 Task: Get information about  a Redfin agent in Dallas, Texas, for assistance in finding a property with a lush garden and outdoor entertainment spaces.
Action: Mouse moved to (323, 239)
Screenshot: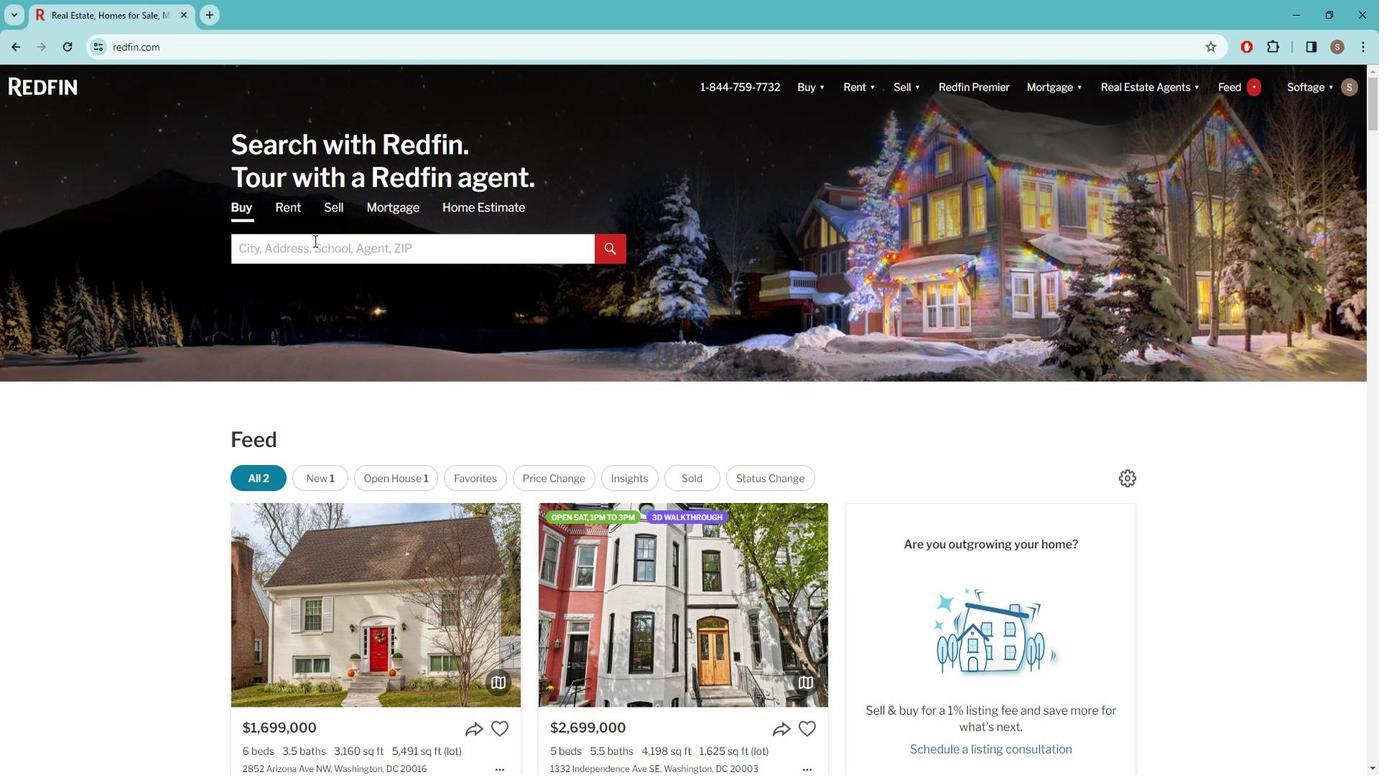 
Action: Mouse pressed left at (323, 239)
Screenshot: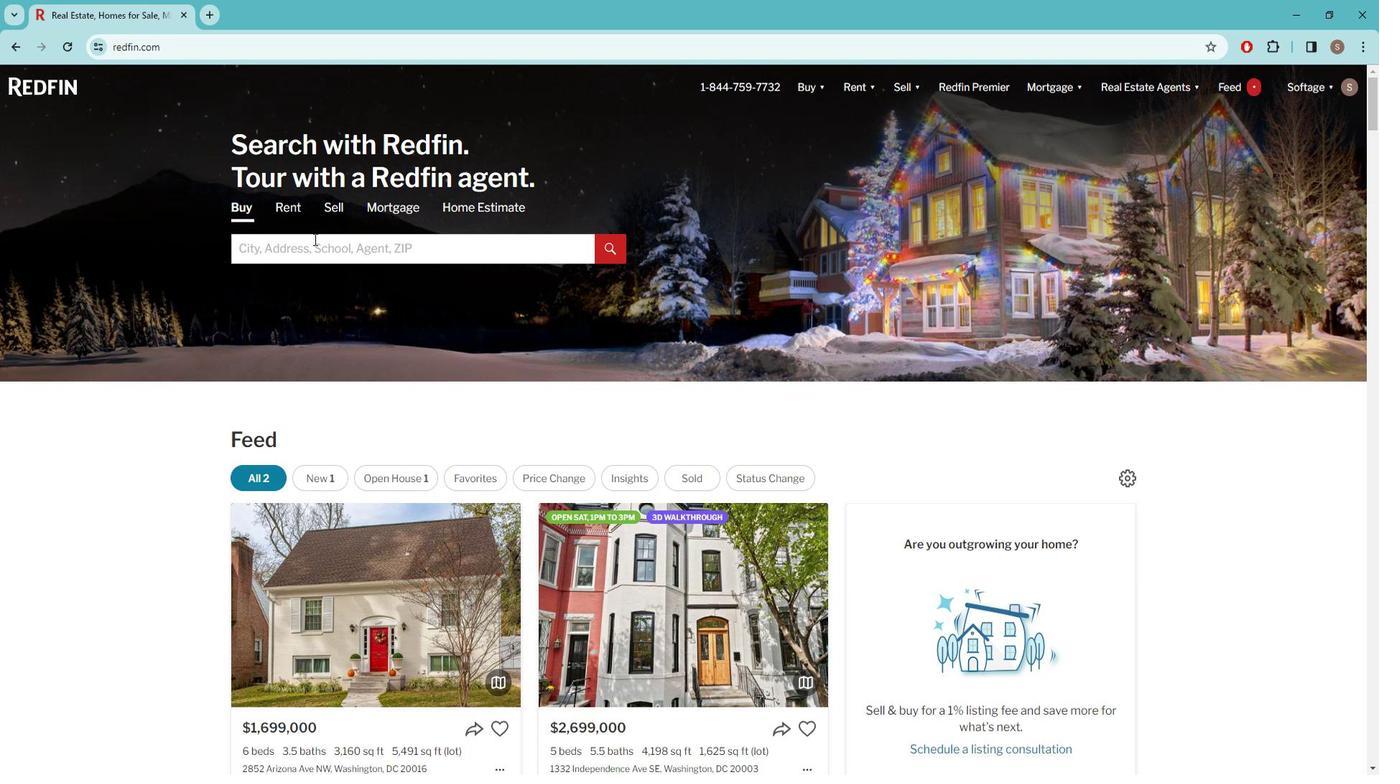 
Action: Key pressed d<Key.caps_lock>ALLAS
Screenshot: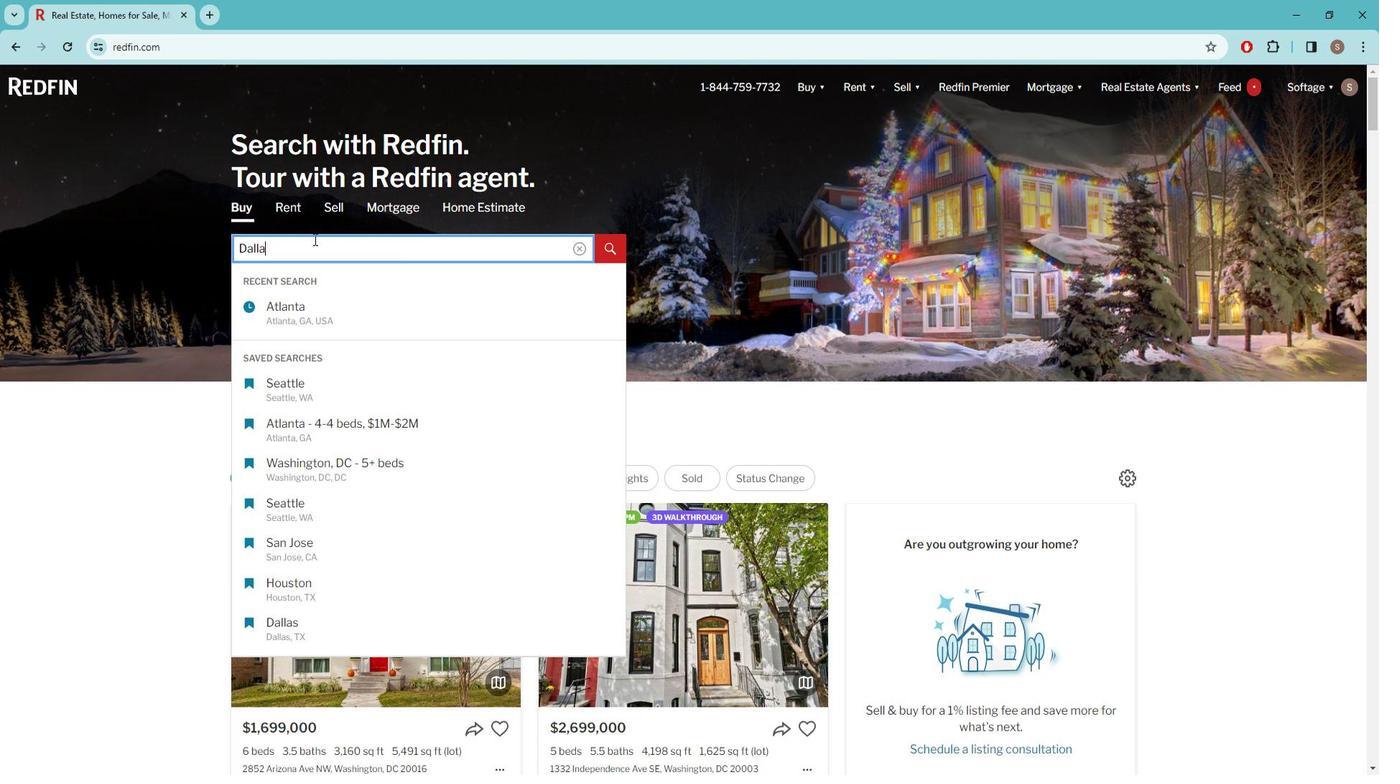 
Action: Mouse moved to (287, 314)
Screenshot: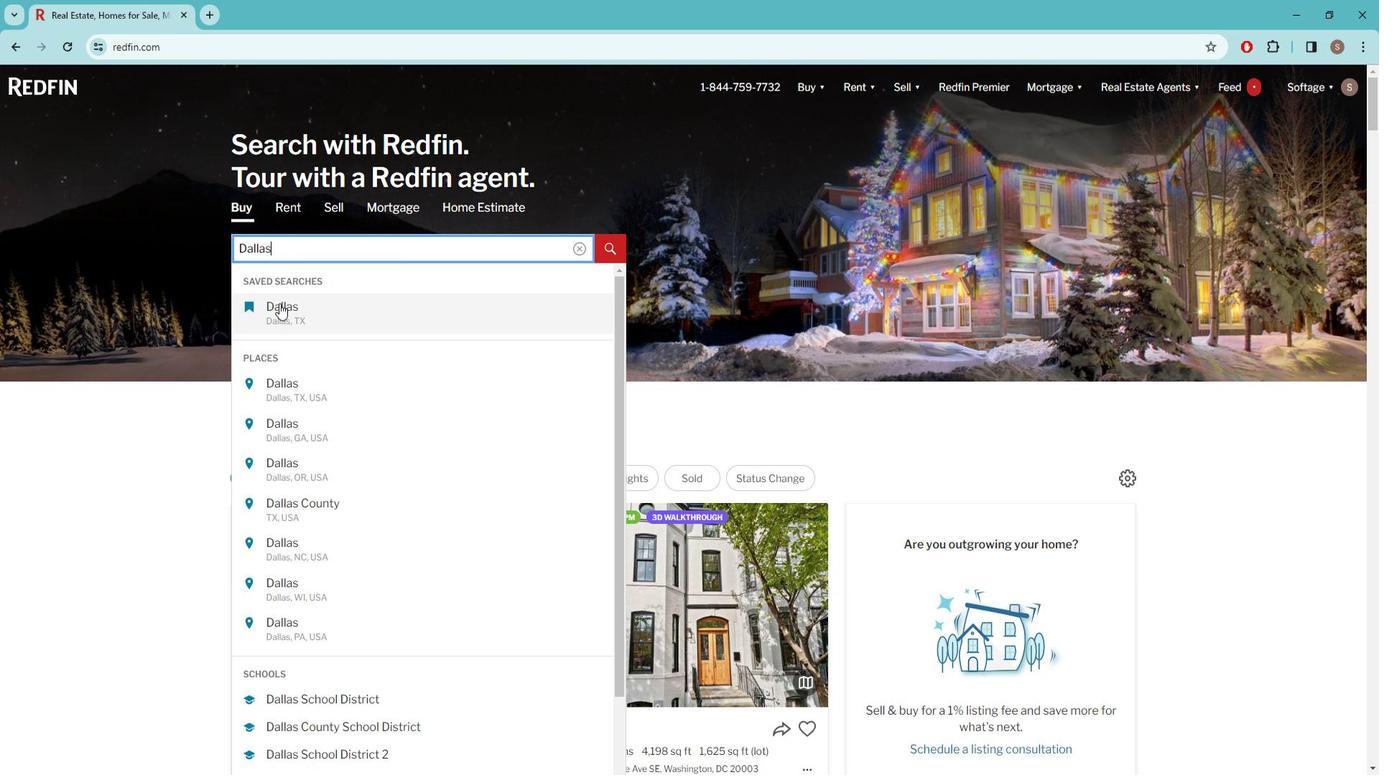 
Action: Mouse pressed left at (287, 314)
Screenshot: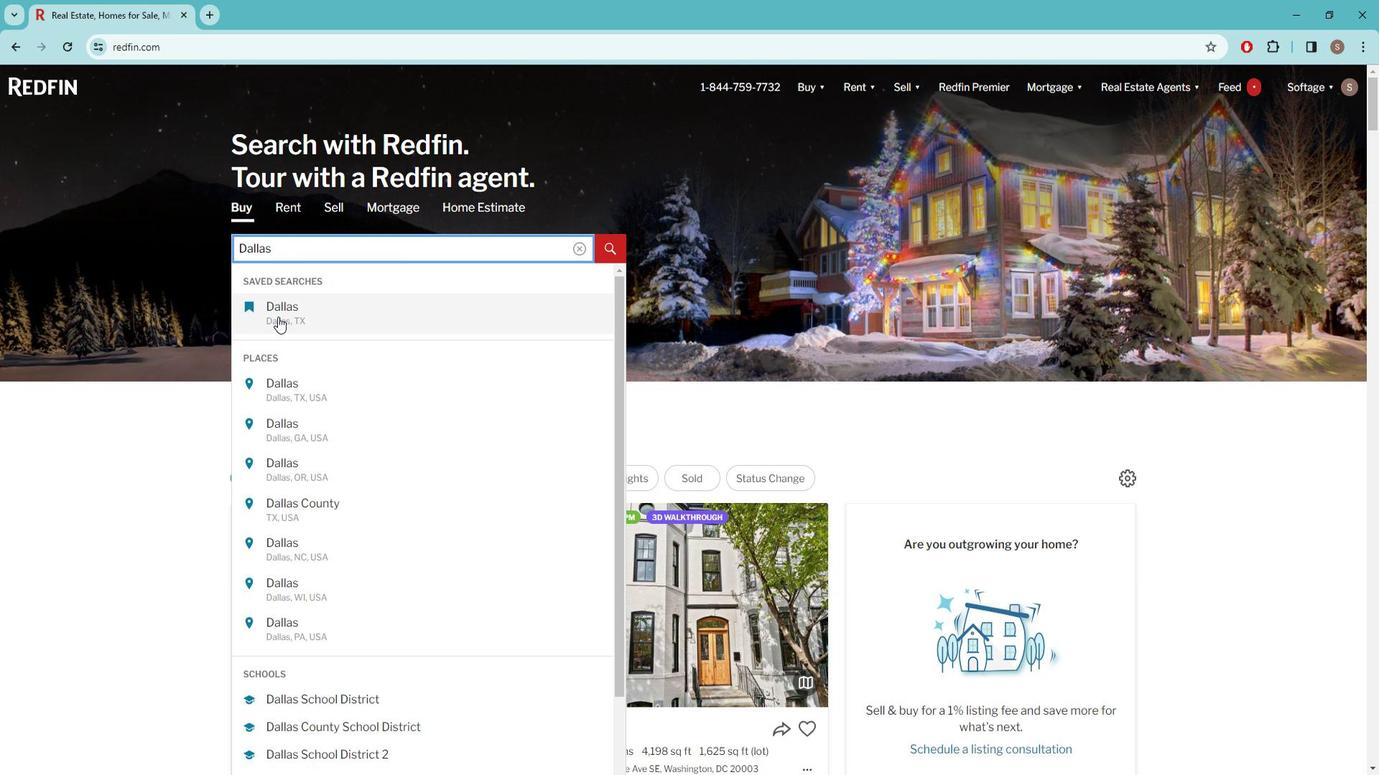 
Action: Mouse moved to (1220, 182)
Screenshot: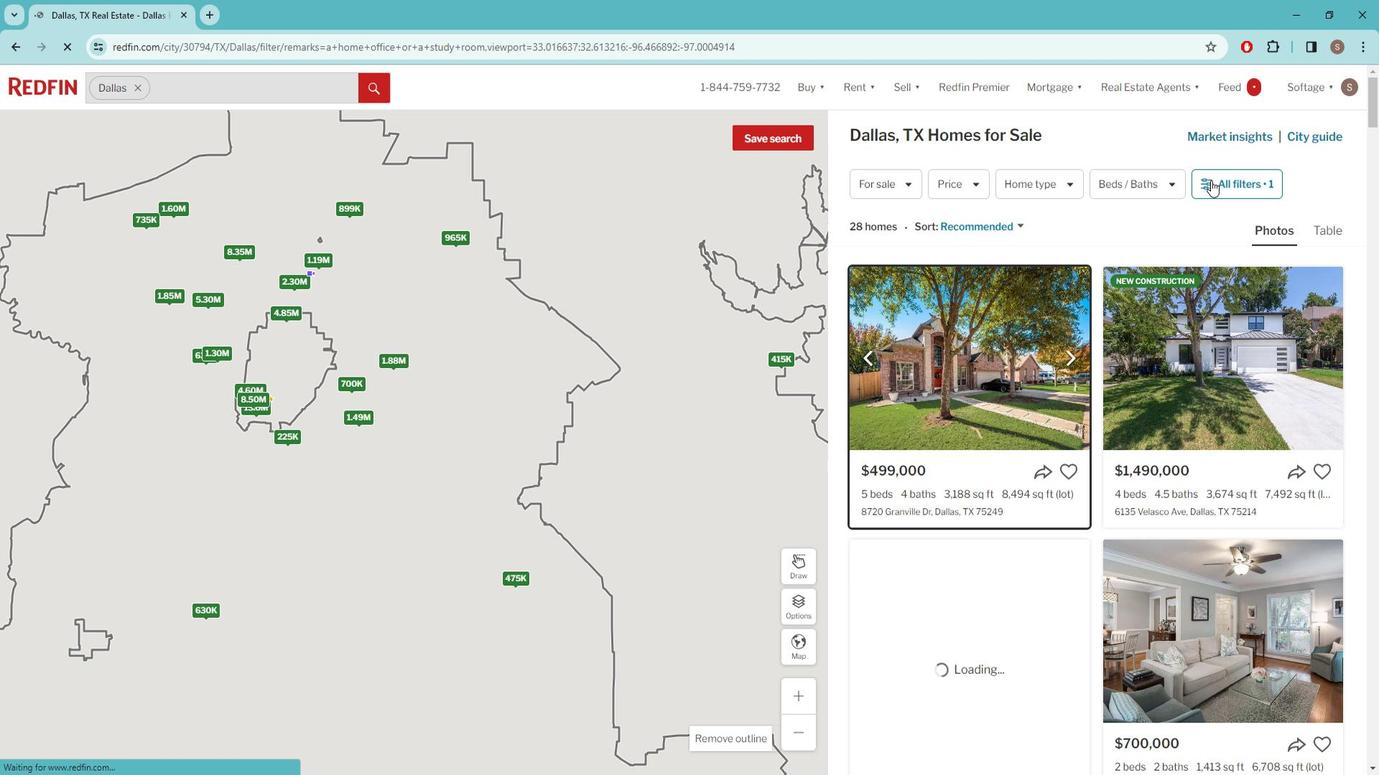 
Action: Mouse pressed left at (1220, 182)
Screenshot: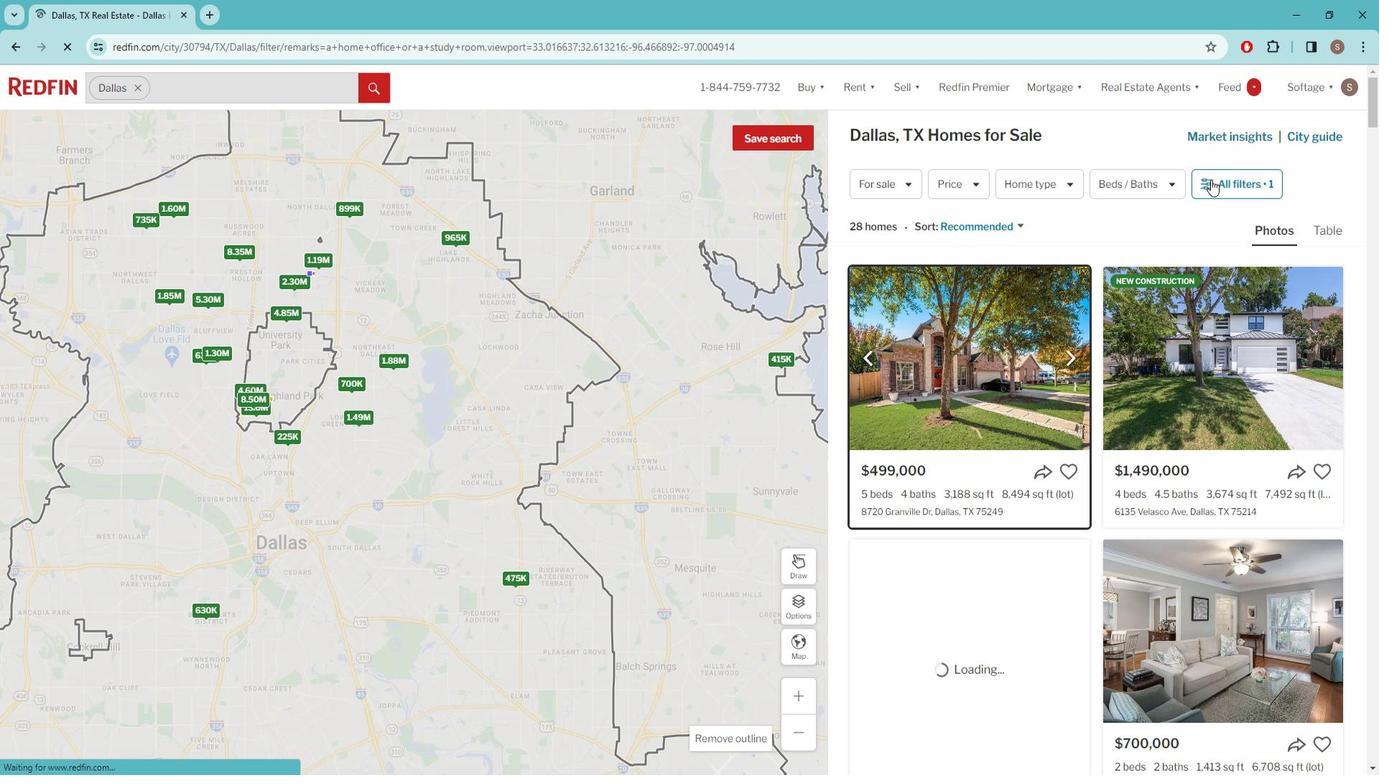
Action: Mouse pressed left at (1220, 182)
Screenshot: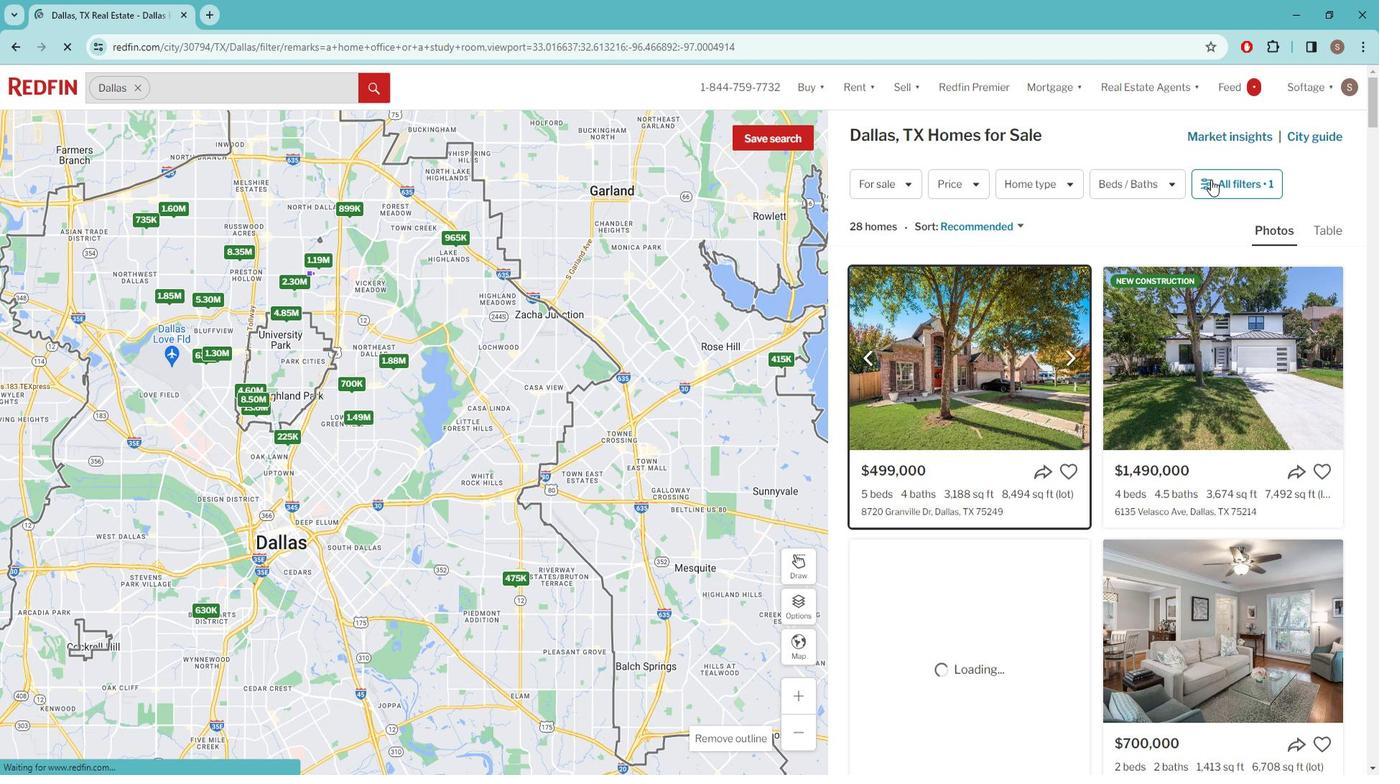 
Action: Mouse moved to (1217, 180)
Screenshot: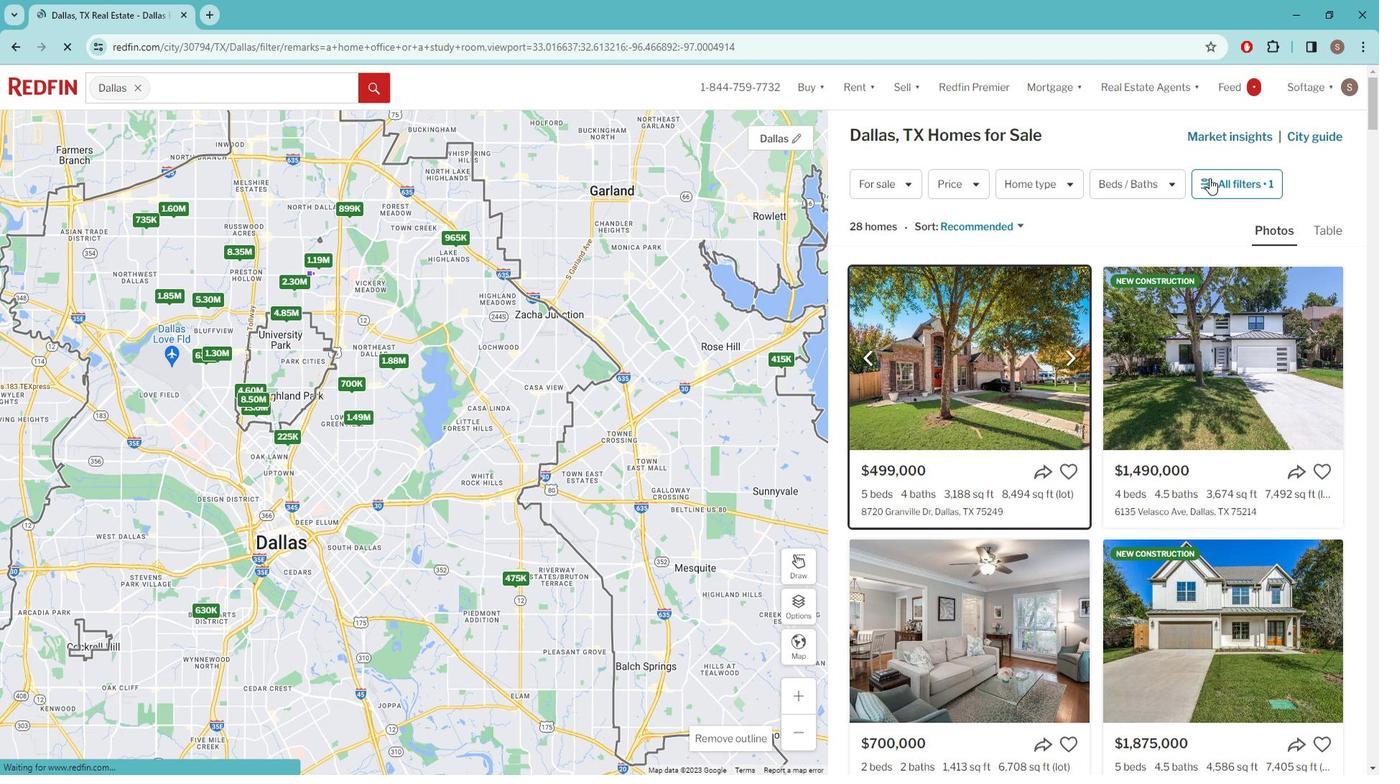 
Action: Mouse pressed left at (1217, 180)
Screenshot: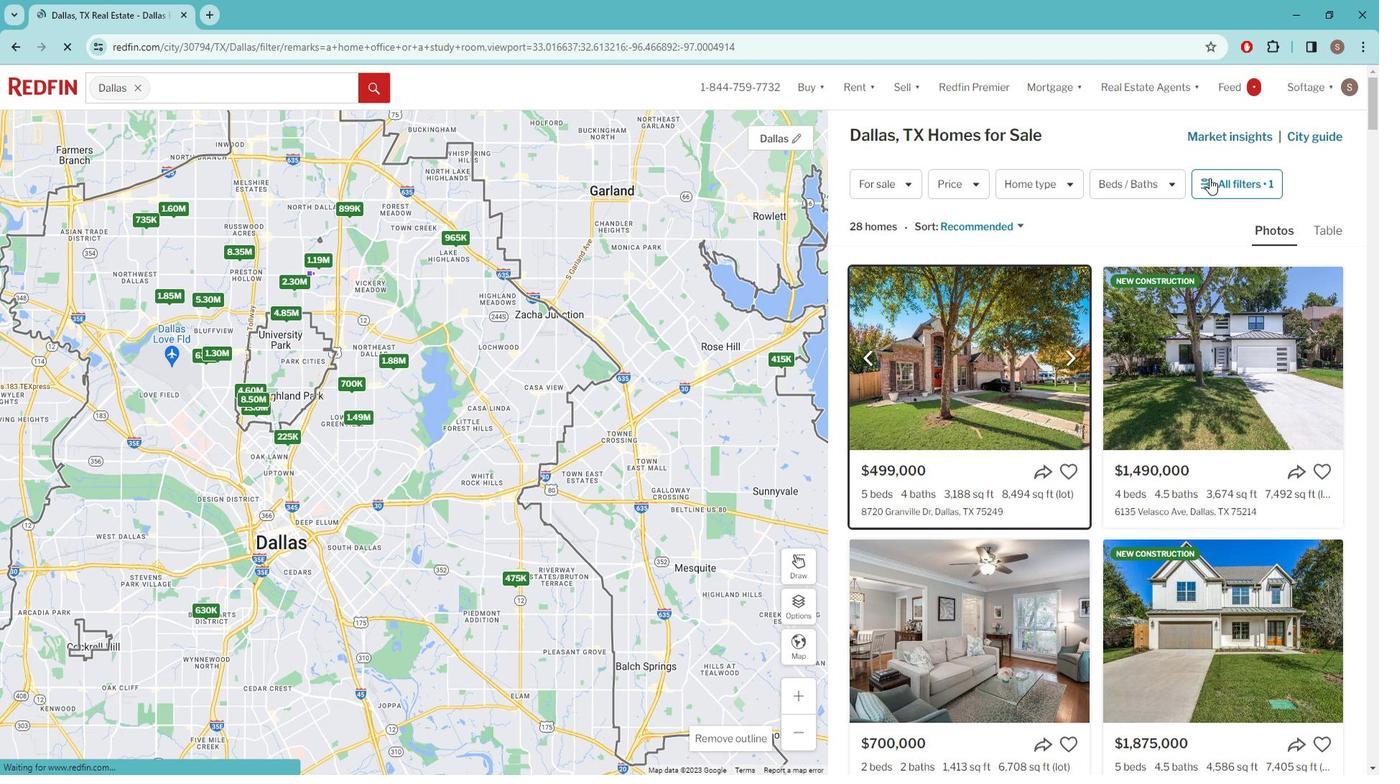 
Action: Mouse pressed left at (1217, 180)
Screenshot: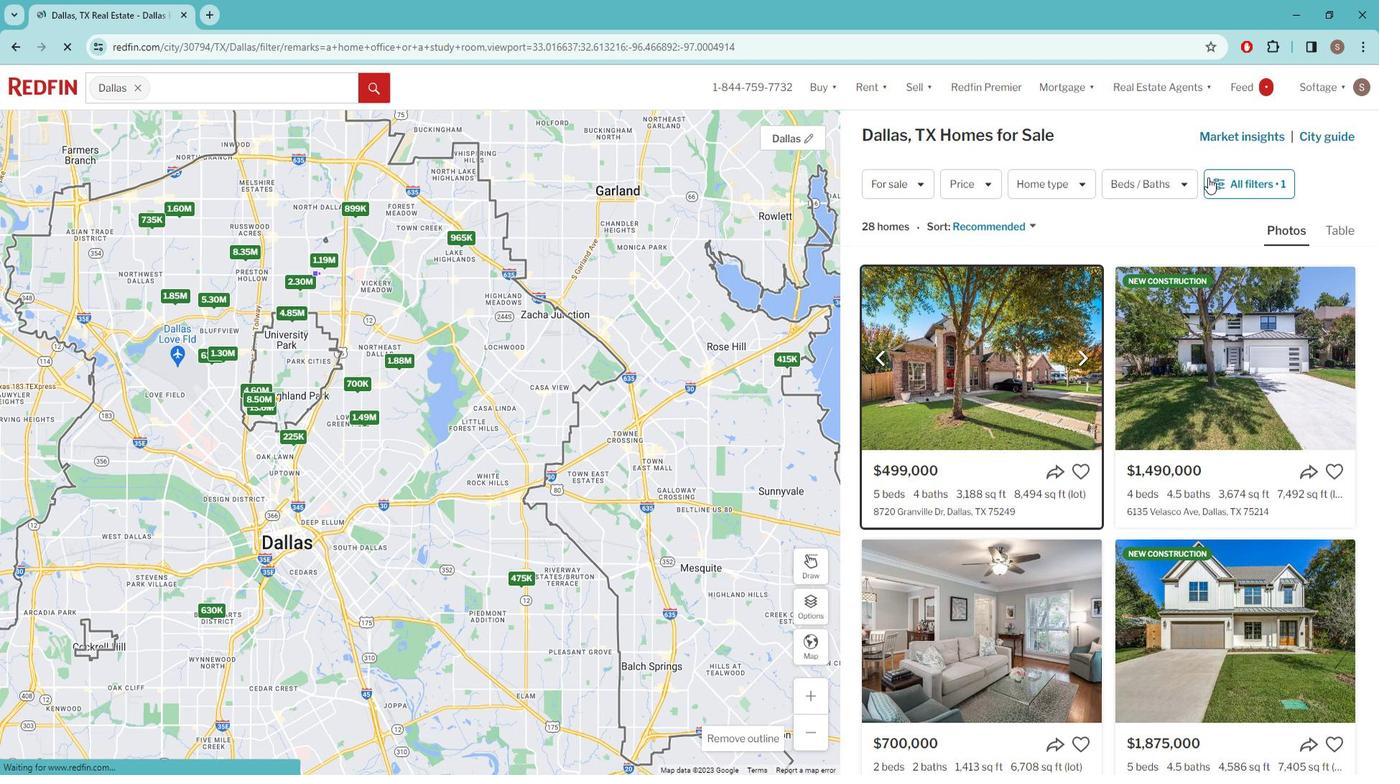 
Action: Mouse moved to (1224, 181)
Screenshot: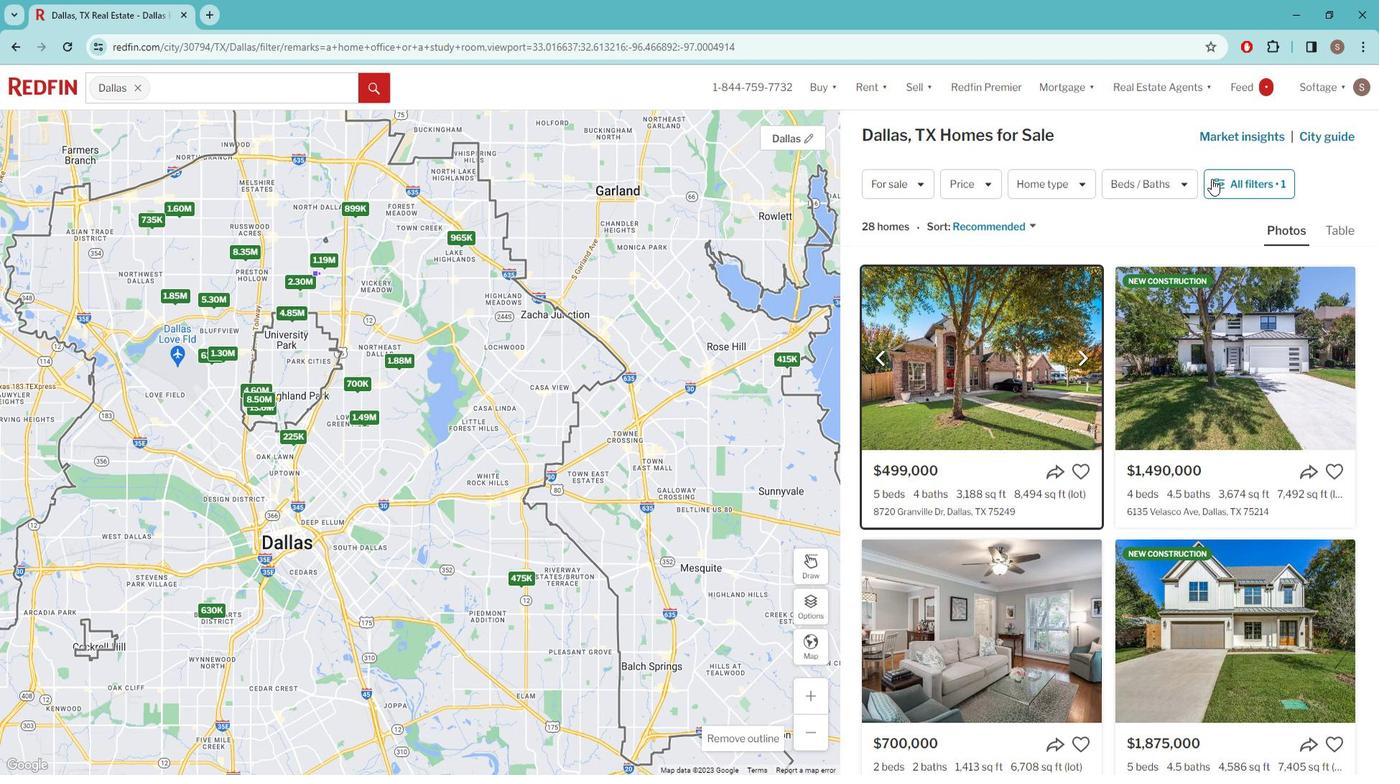 
Action: Mouse pressed left at (1224, 181)
Screenshot: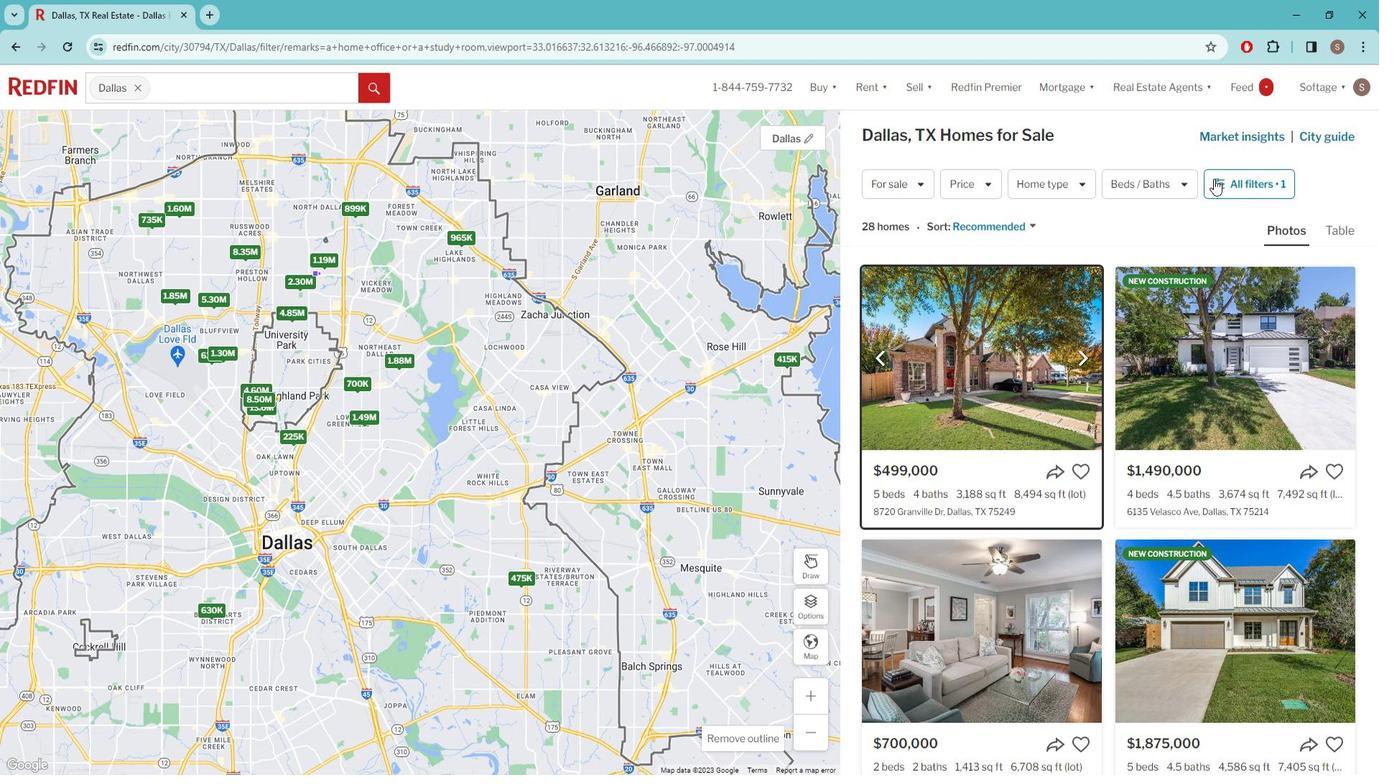 
Action: Mouse moved to (1186, 237)
Screenshot: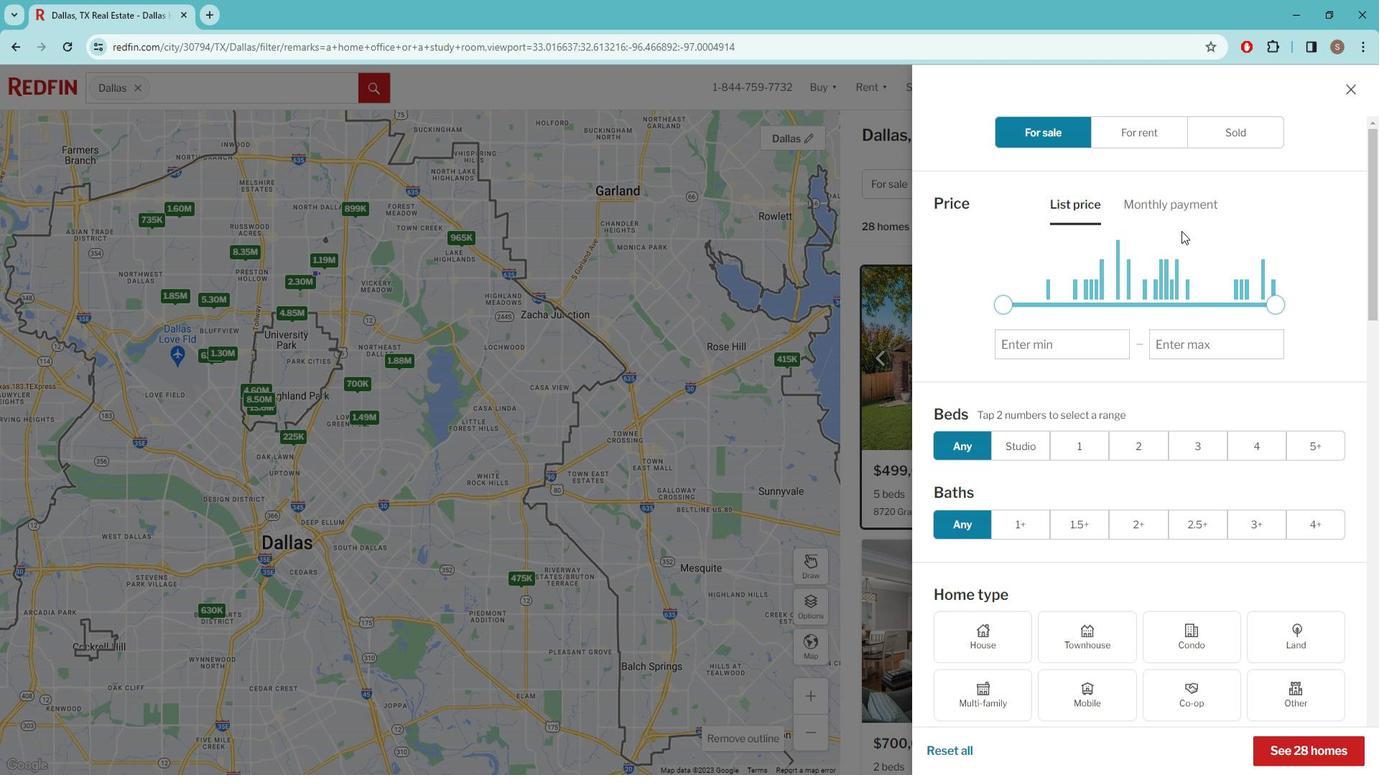 
Action: Mouse scrolled (1186, 236) with delta (0, 0)
Screenshot: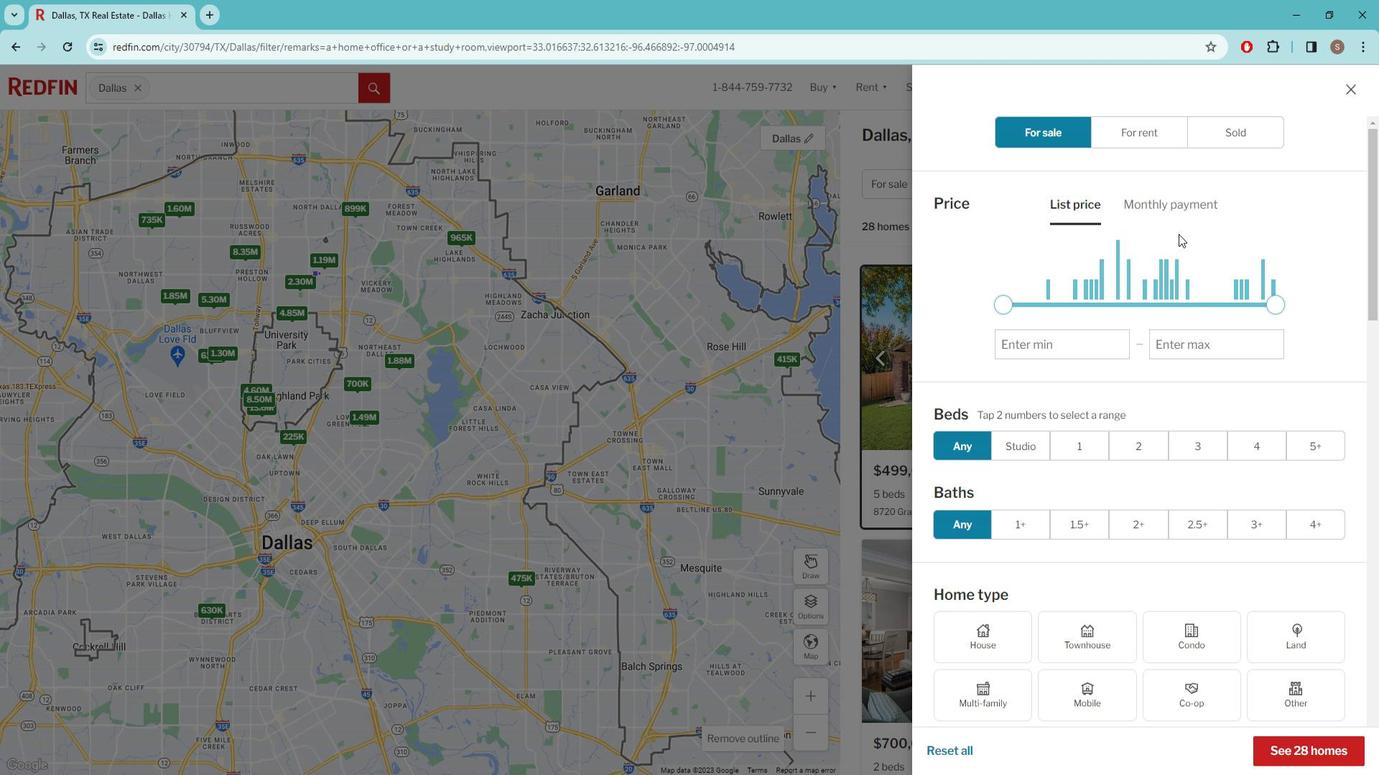 
Action: Mouse scrolled (1186, 236) with delta (0, 0)
Screenshot: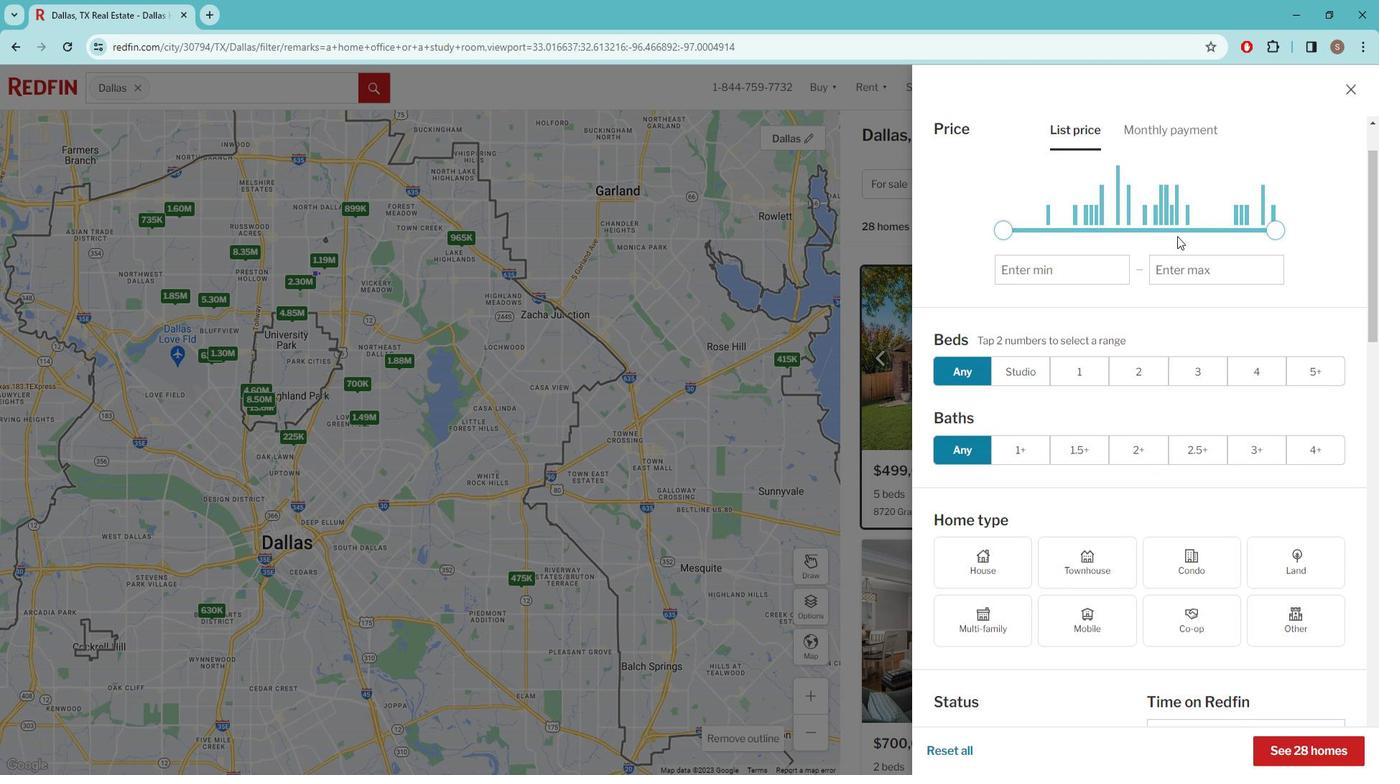 
Action: Mouse moved to (1186, 237)
Screenshot: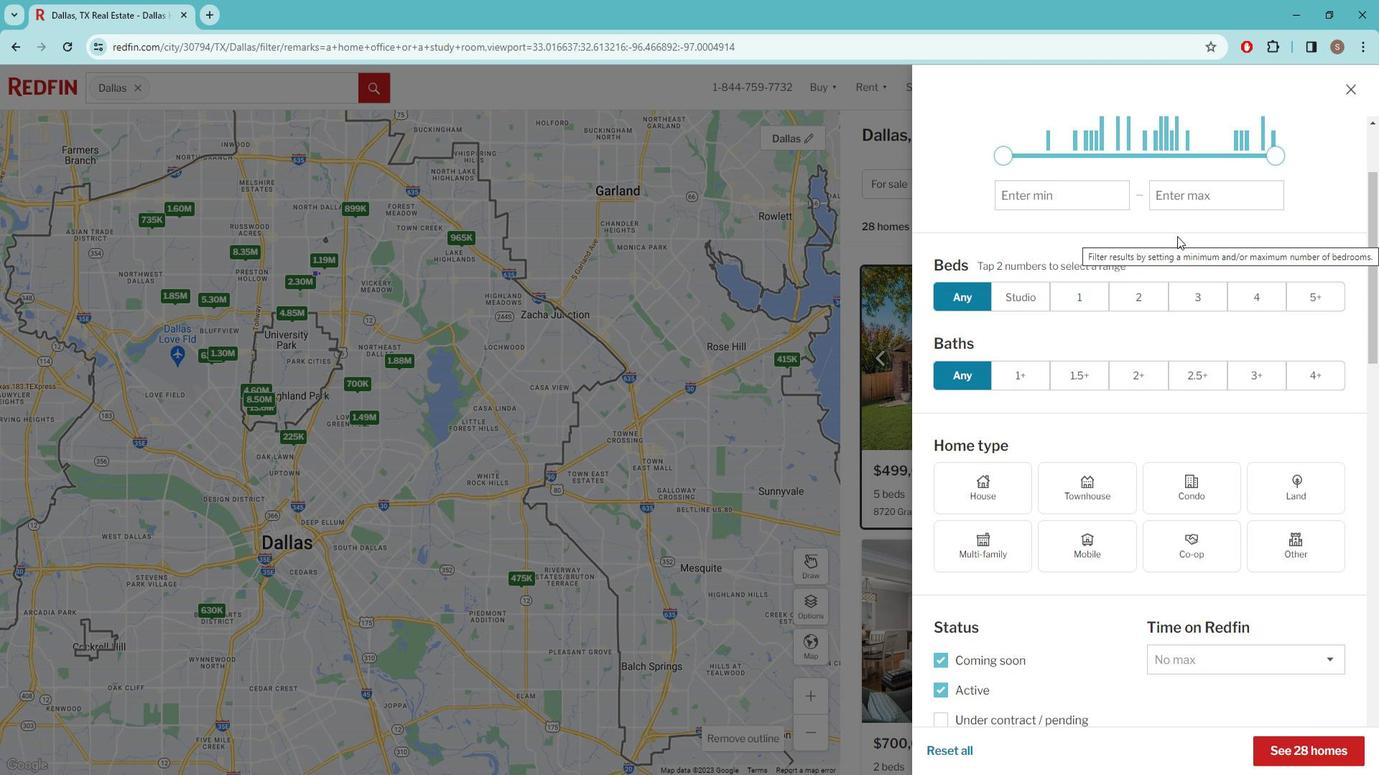 
Action: Mouse scrolled (1186, 237) with delta (0, 0)
Screenshot: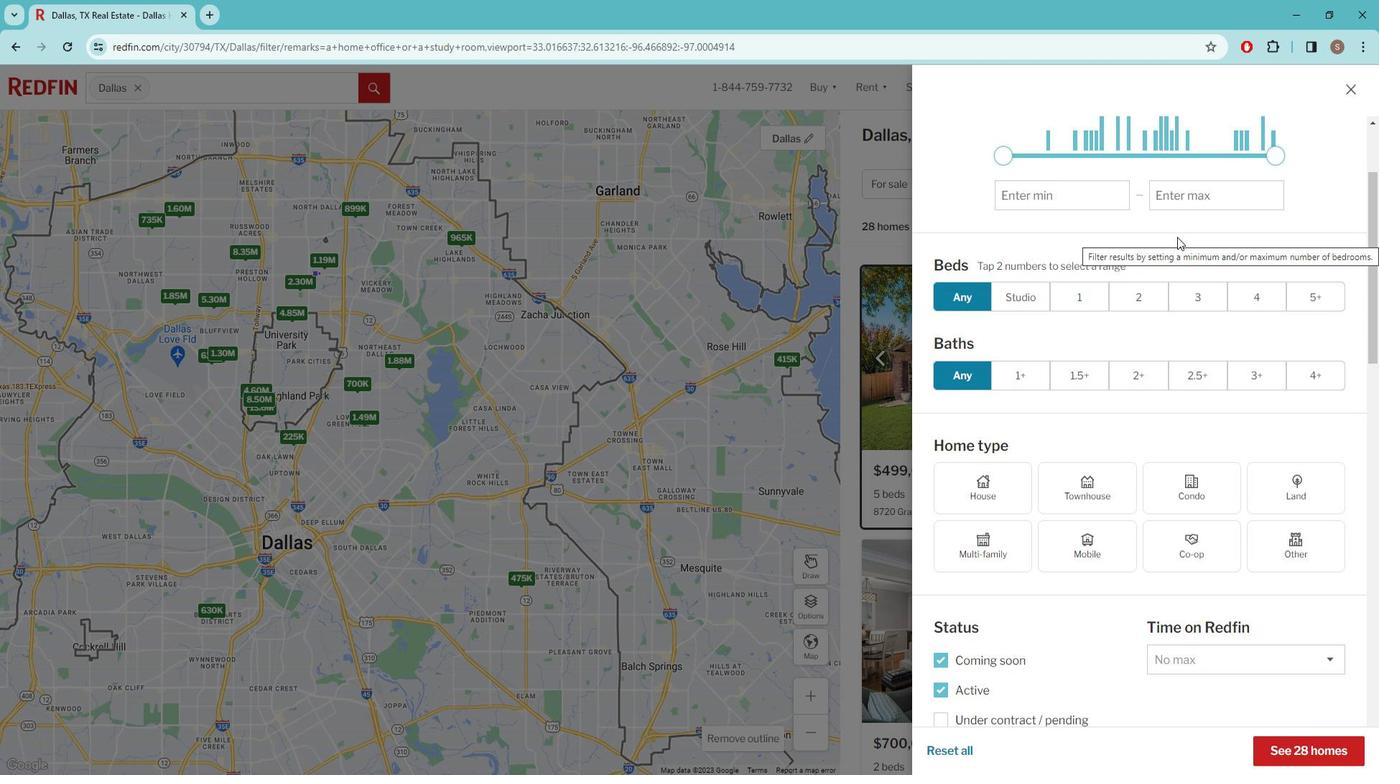 
Action: Mouse scrolled (1186, 237) with delta (0, 0)
Screenshot: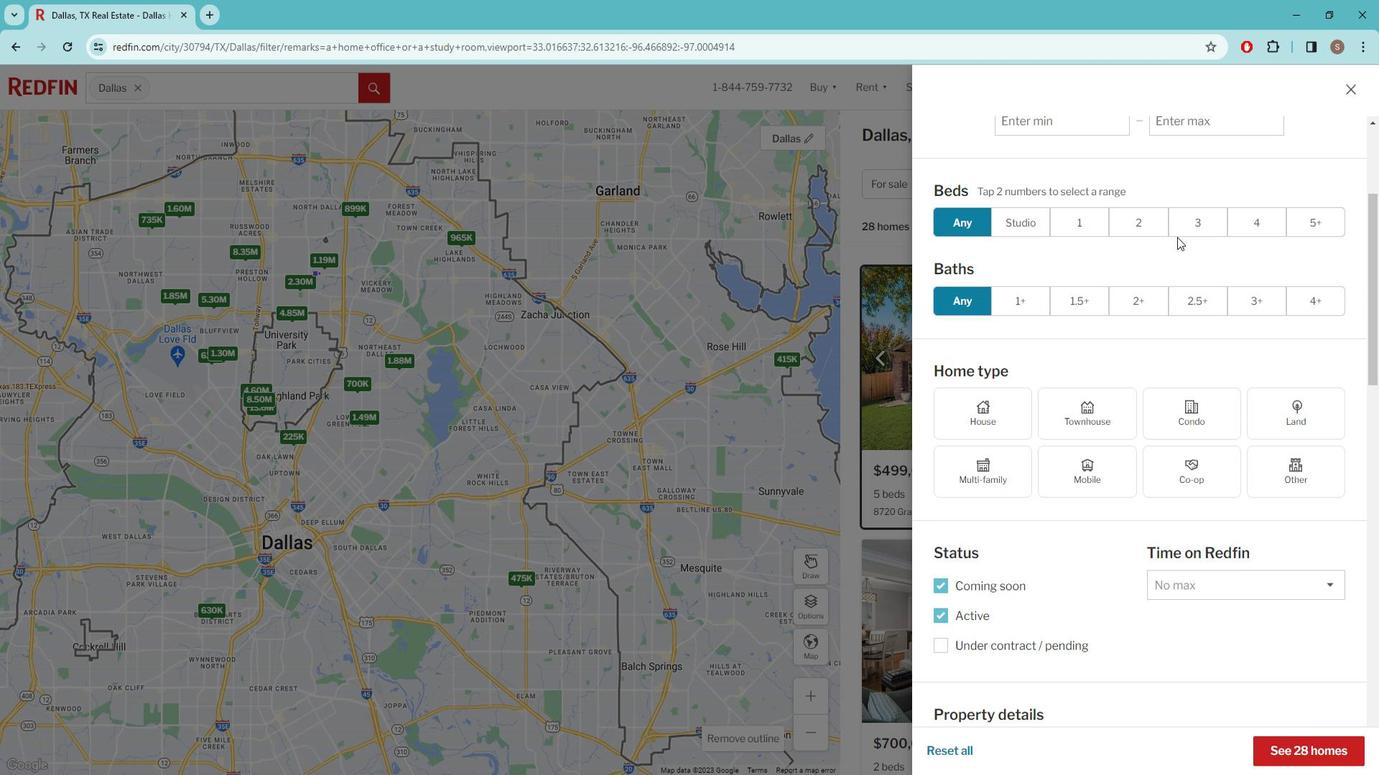 
Action: Mouse scrolled (1186, 237) with delta (0, 0)
Screenshot: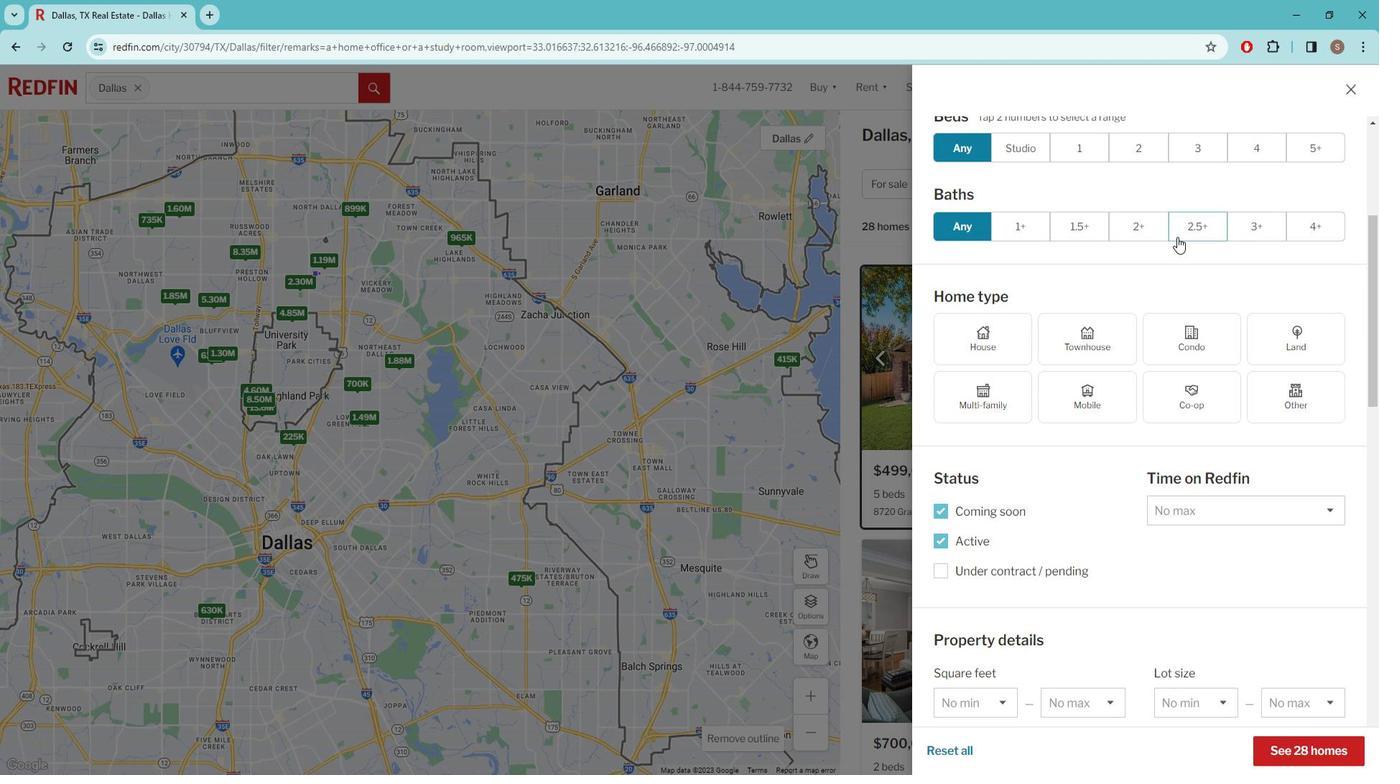 
Action: Mouse scrolled (1186, 237) with delta (0, 0)
Screenshot: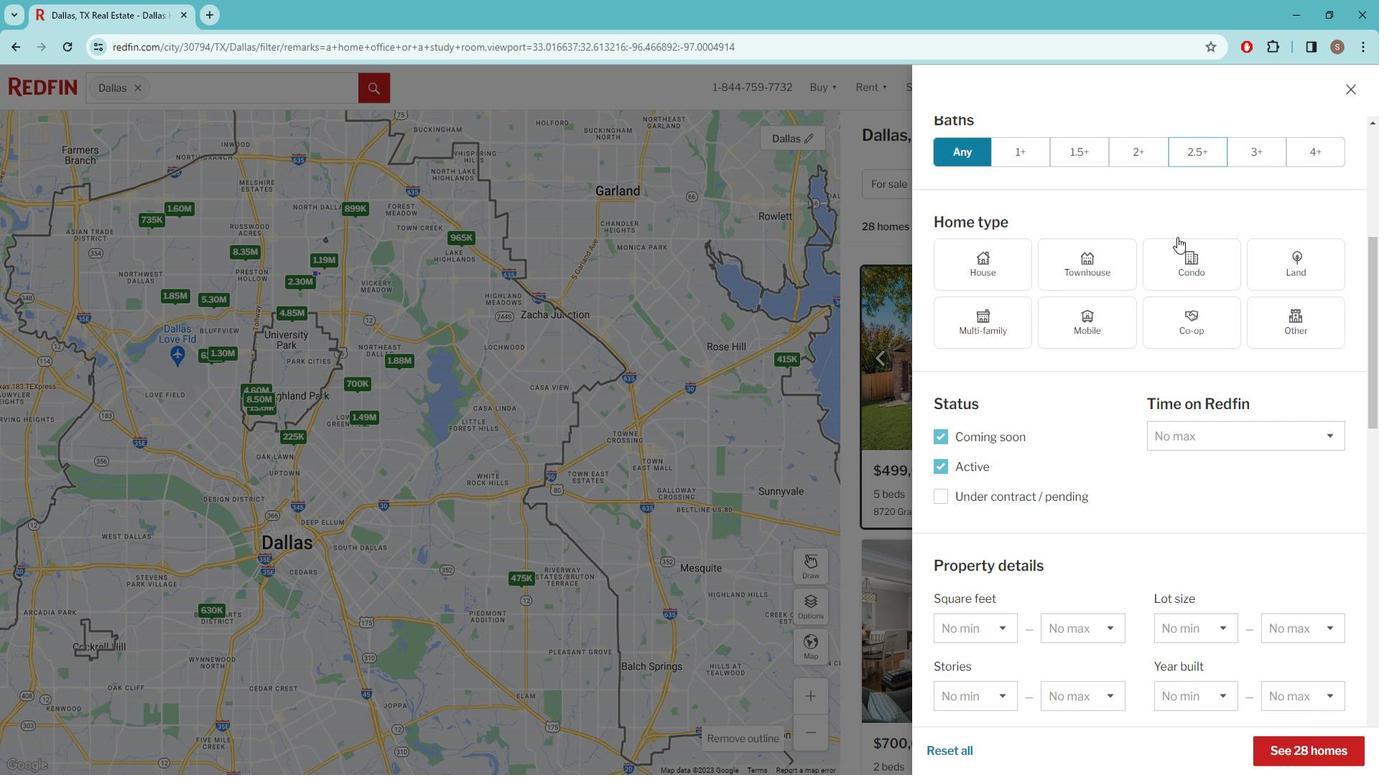 
Action: Mouse scrolled (1186, 237) with delta (0, 0)
Screenshot: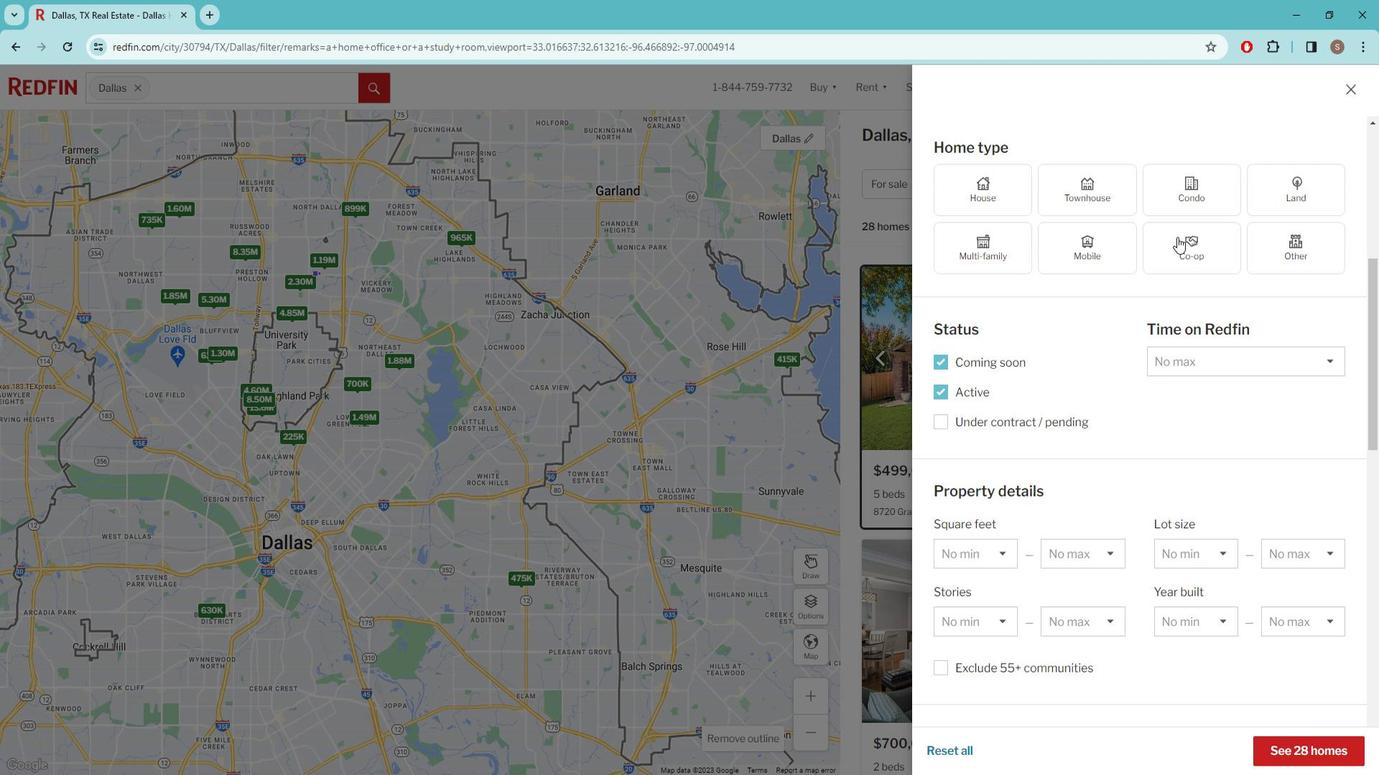 
Action: Mouse scrolled (1186, 237) with delta (0, 0)
Screenshot: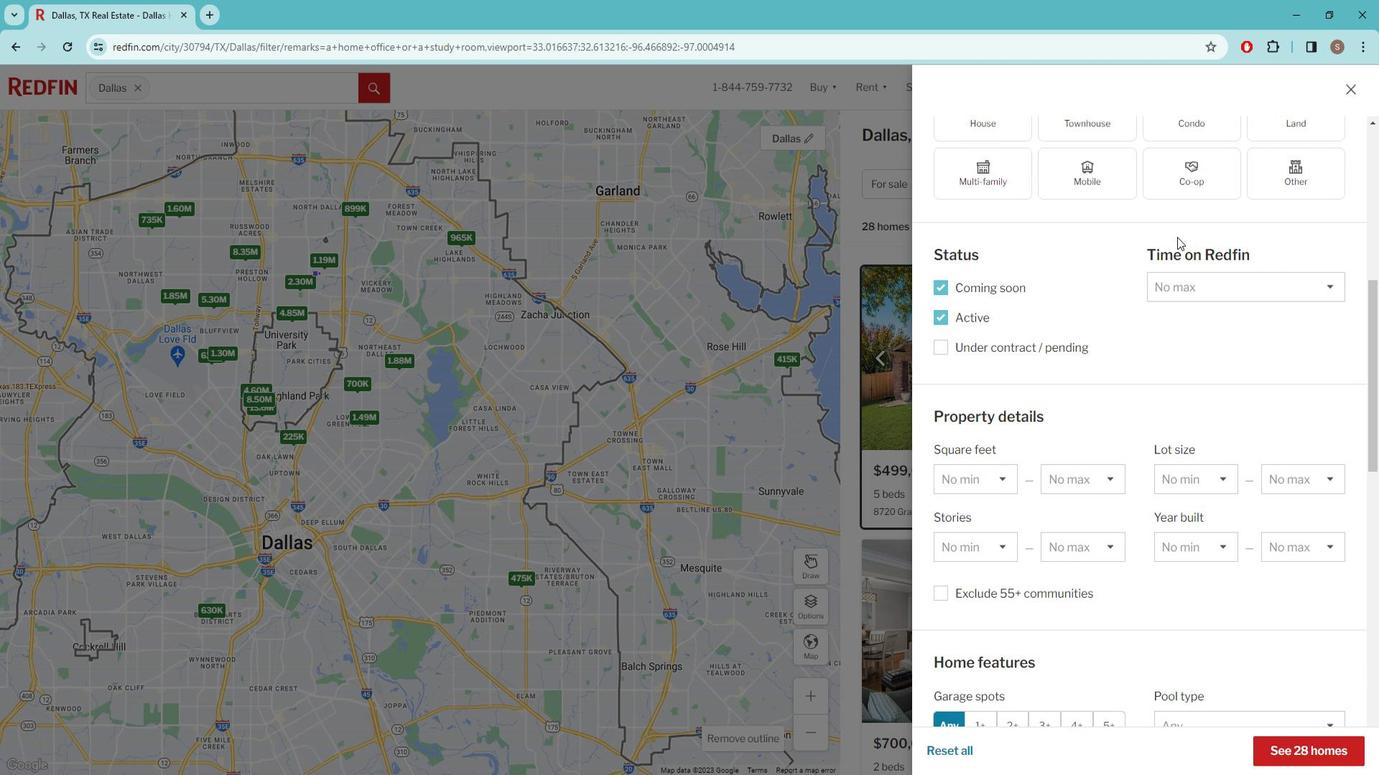 
Action: Mouse scrolled (1186, 237) with delta (0, 0)
Screenshot: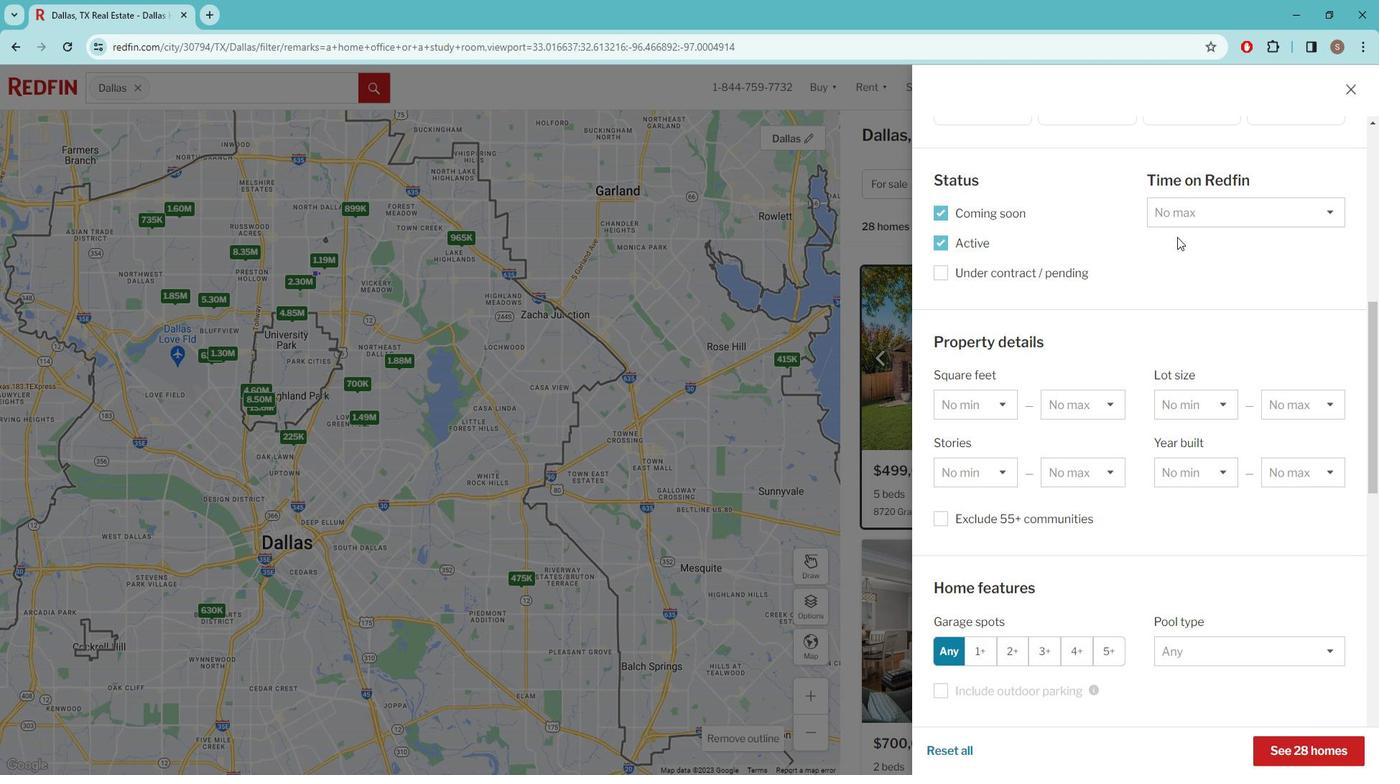 
Action: Mouse scrolled (1186, 237) with delta (0, 0)
Screenshot: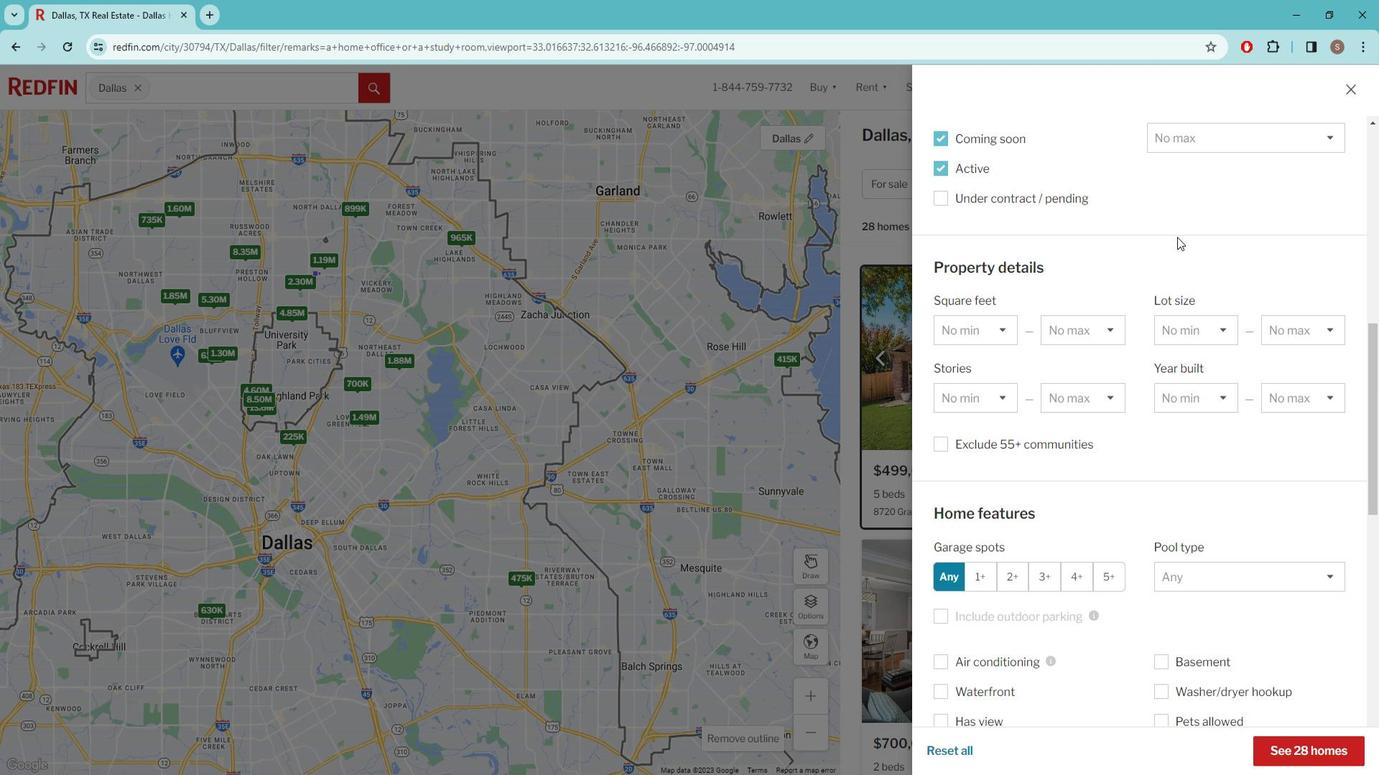 
Action: Mouse scrolled (1186, 237) with delta (0, 0)
Screenshot: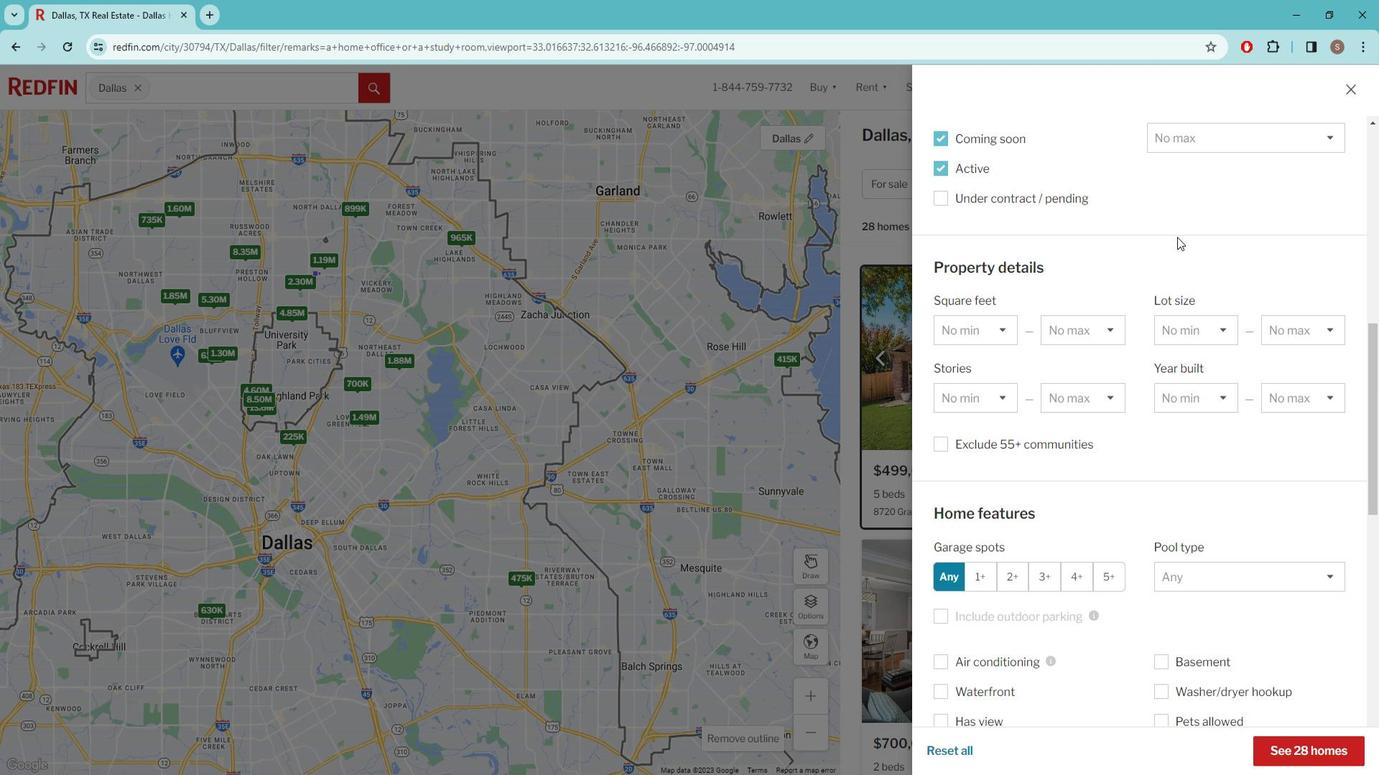 
Action: Mouse scrolled (1186, 237) with delta (0, 0)
Screenshot: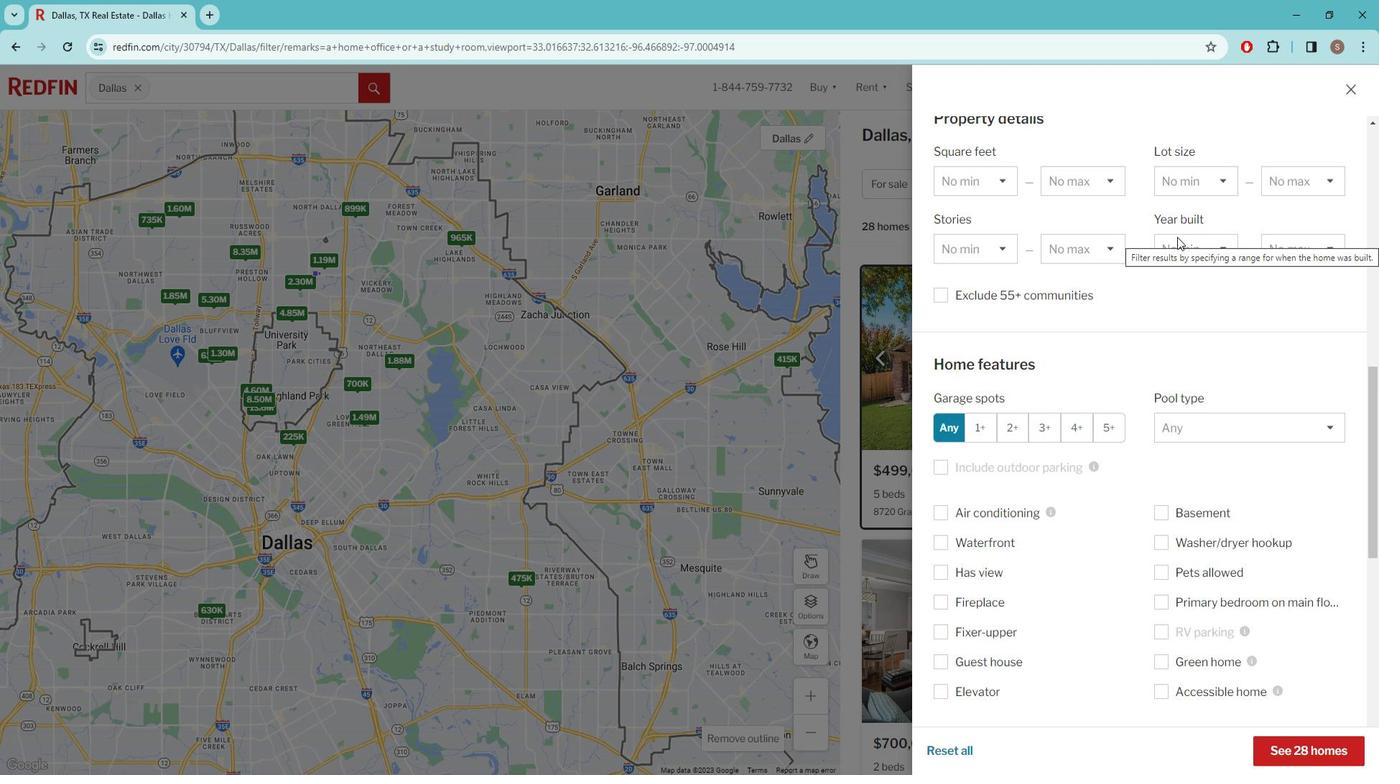 
Action: Mouse scrolled (1186, 237) with delta (0, 0)
Screenshot: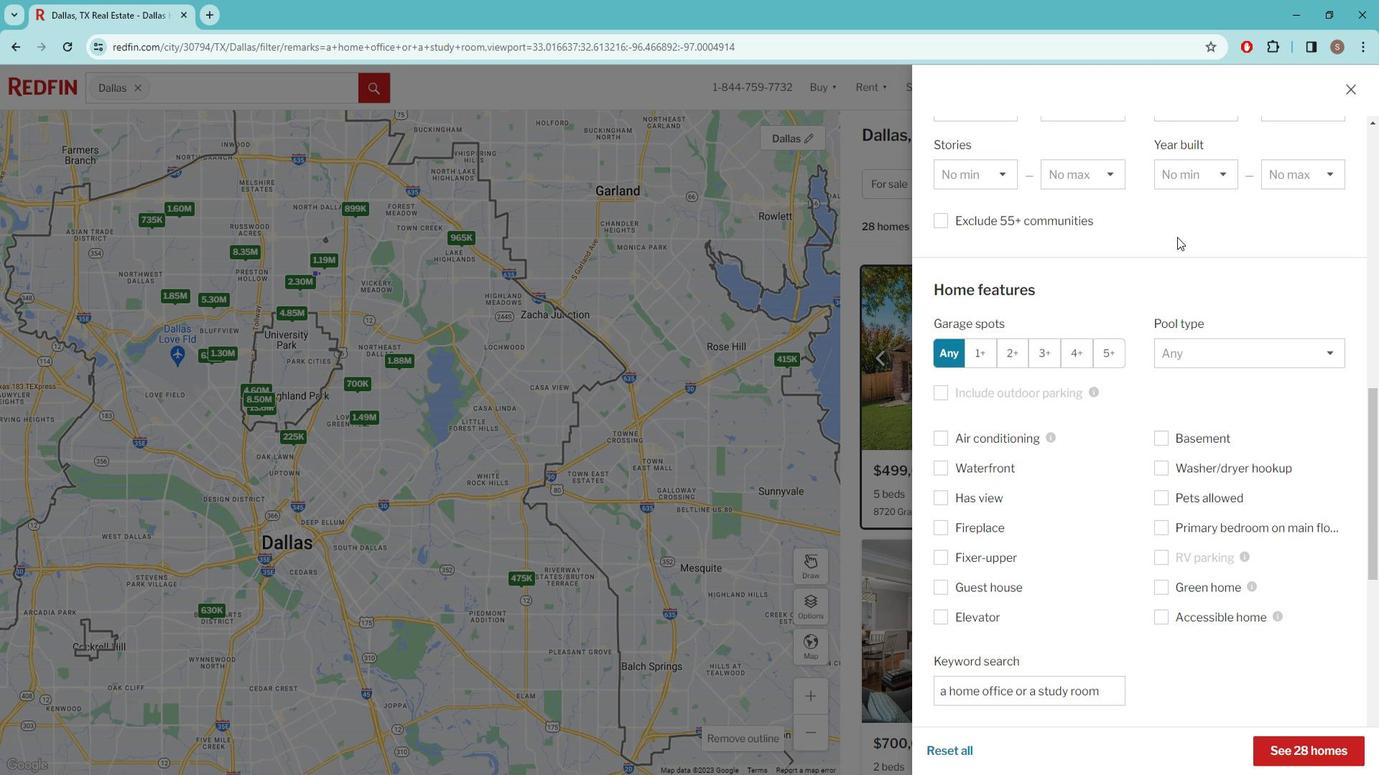 
Action: Mouse scrolled (1186, 237) with delta (0, 0)
Screenshot: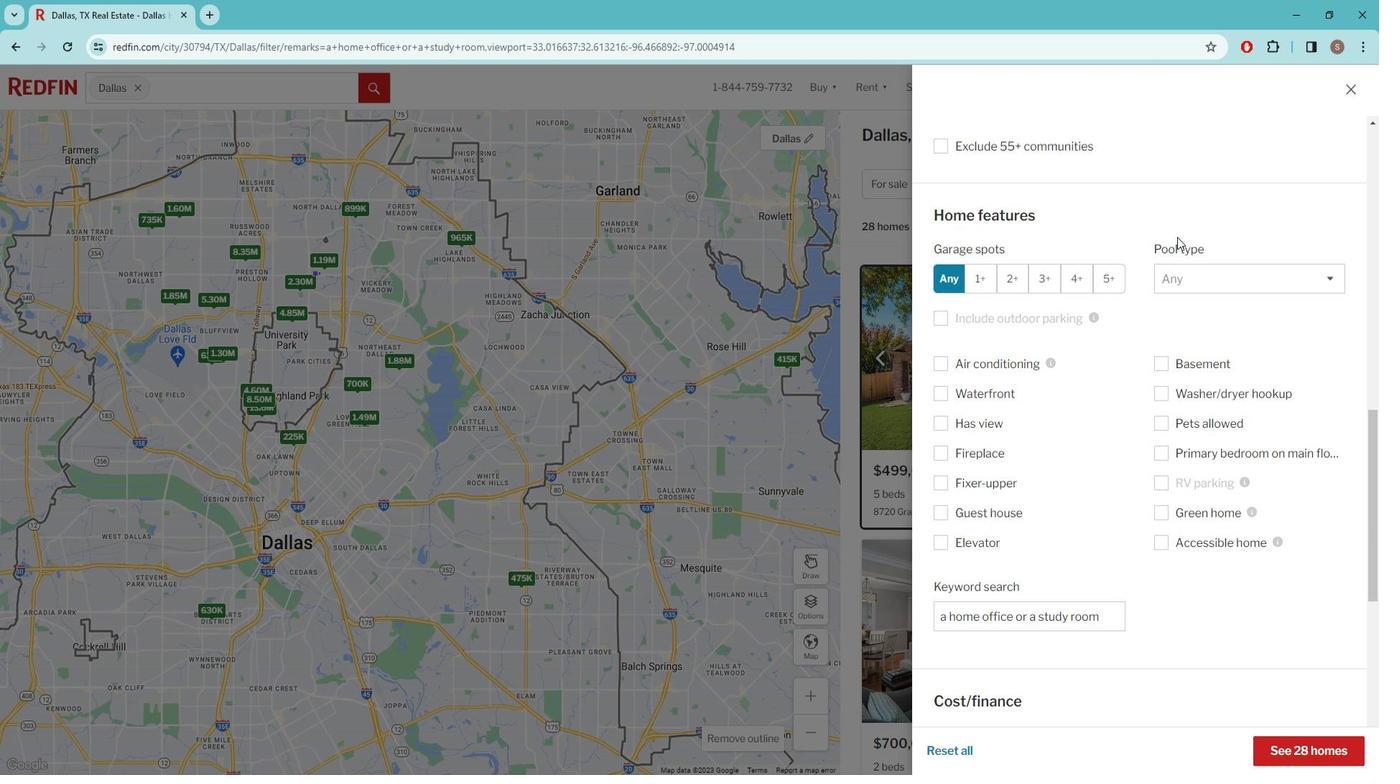 
Action: Mouse scrolled (1186, 237) with delta (0, 0)
Screenshot: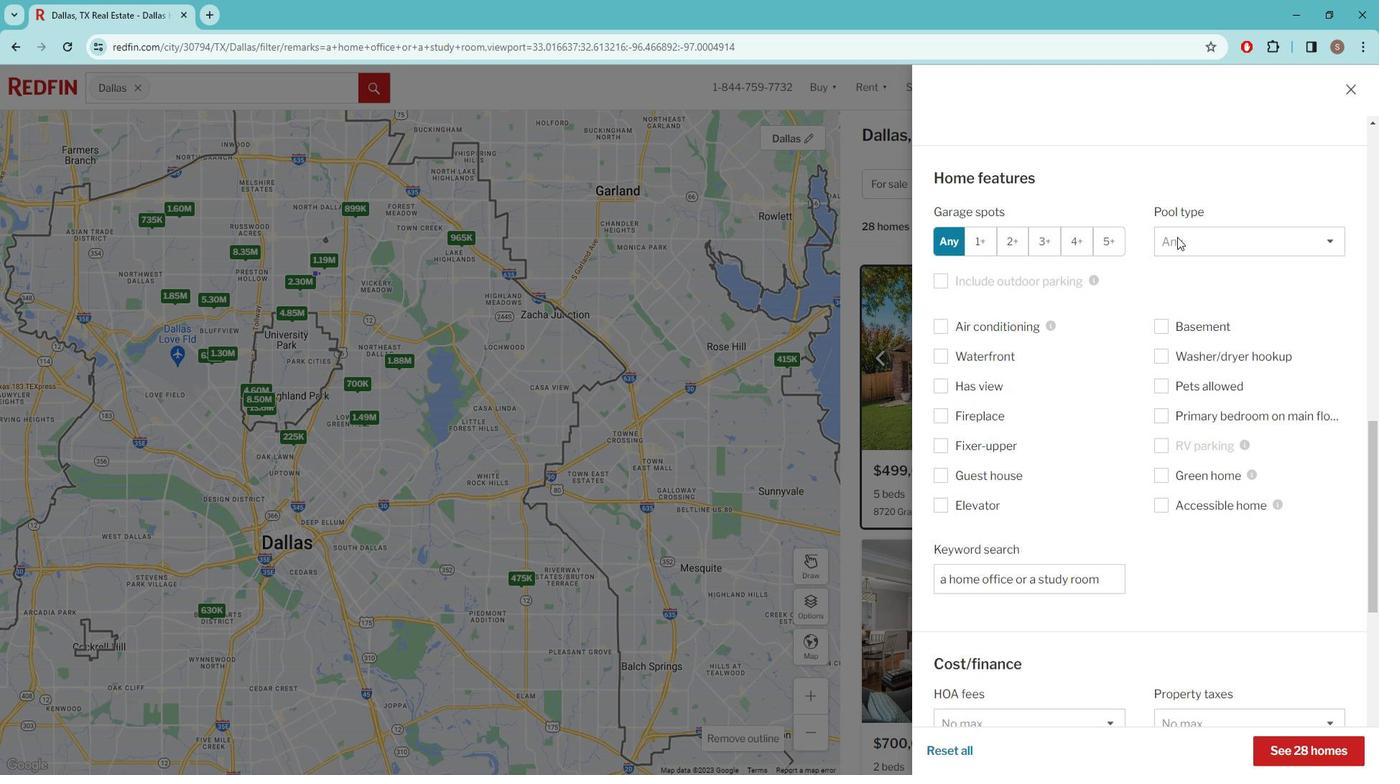 
Action: Mouse moved to (977, 461)
Screenshot: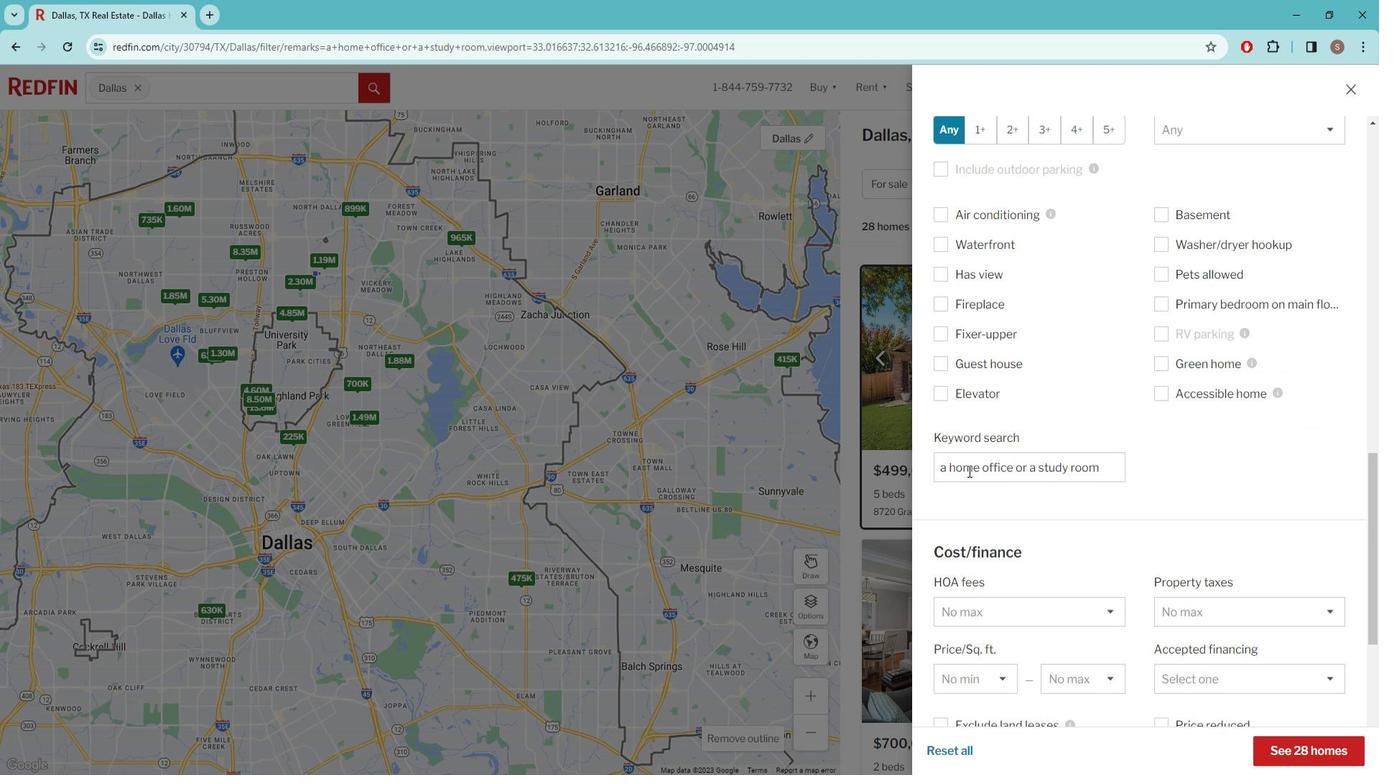 
Action: Mouse pressed left at (977, 461)
Screenshot: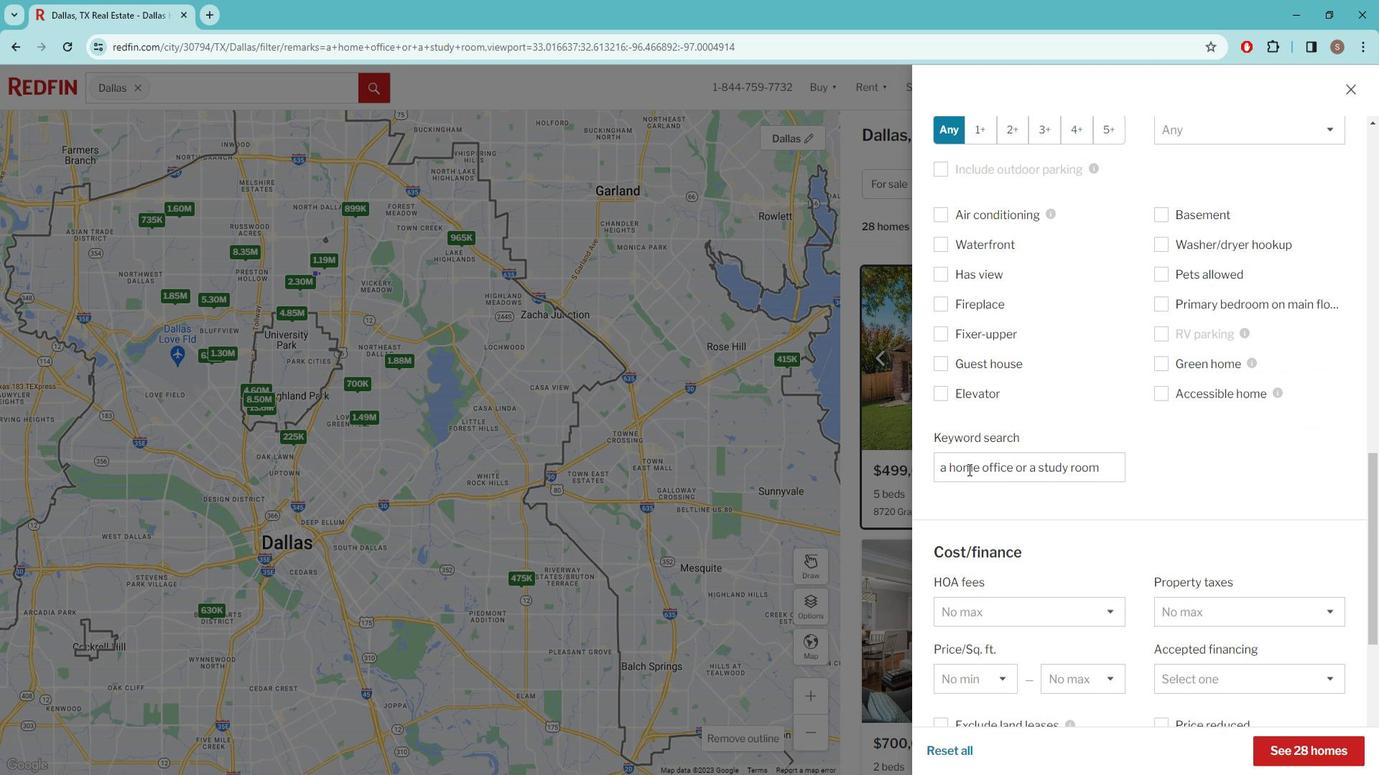 
Action: Mouse moved to (976, 460)
Screenshot: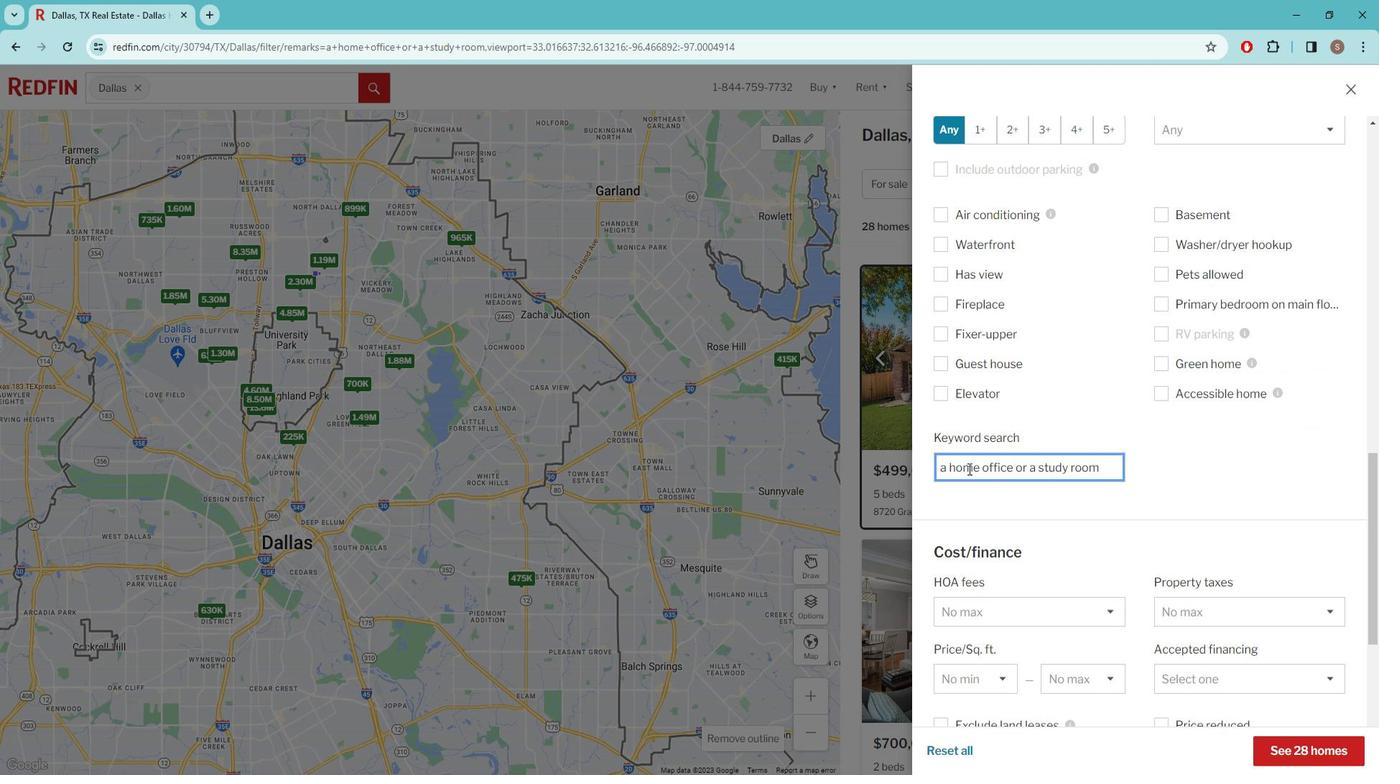 
Action: Mouse pressed left at (976, 460)
Screenshot: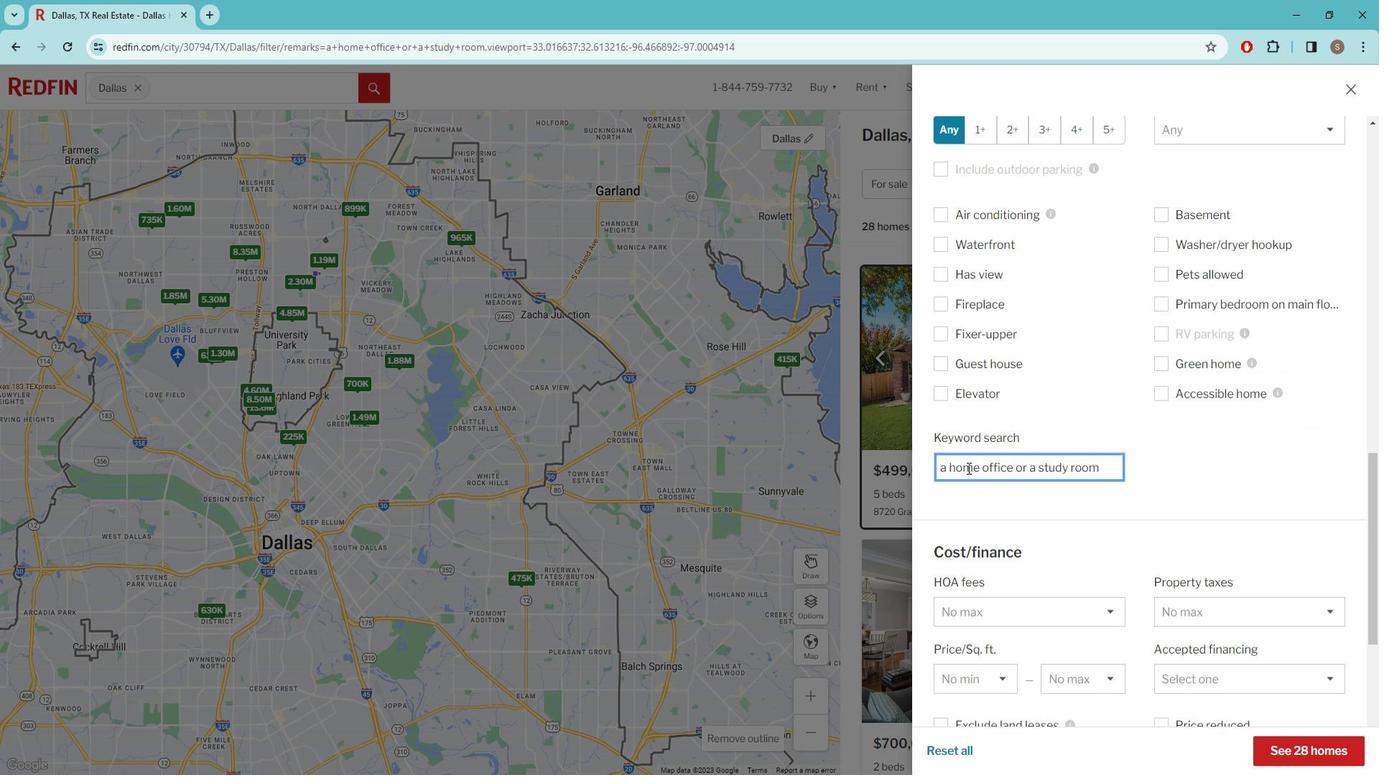 
Action: Mouse pressed left at (976, 460)
Screenshot: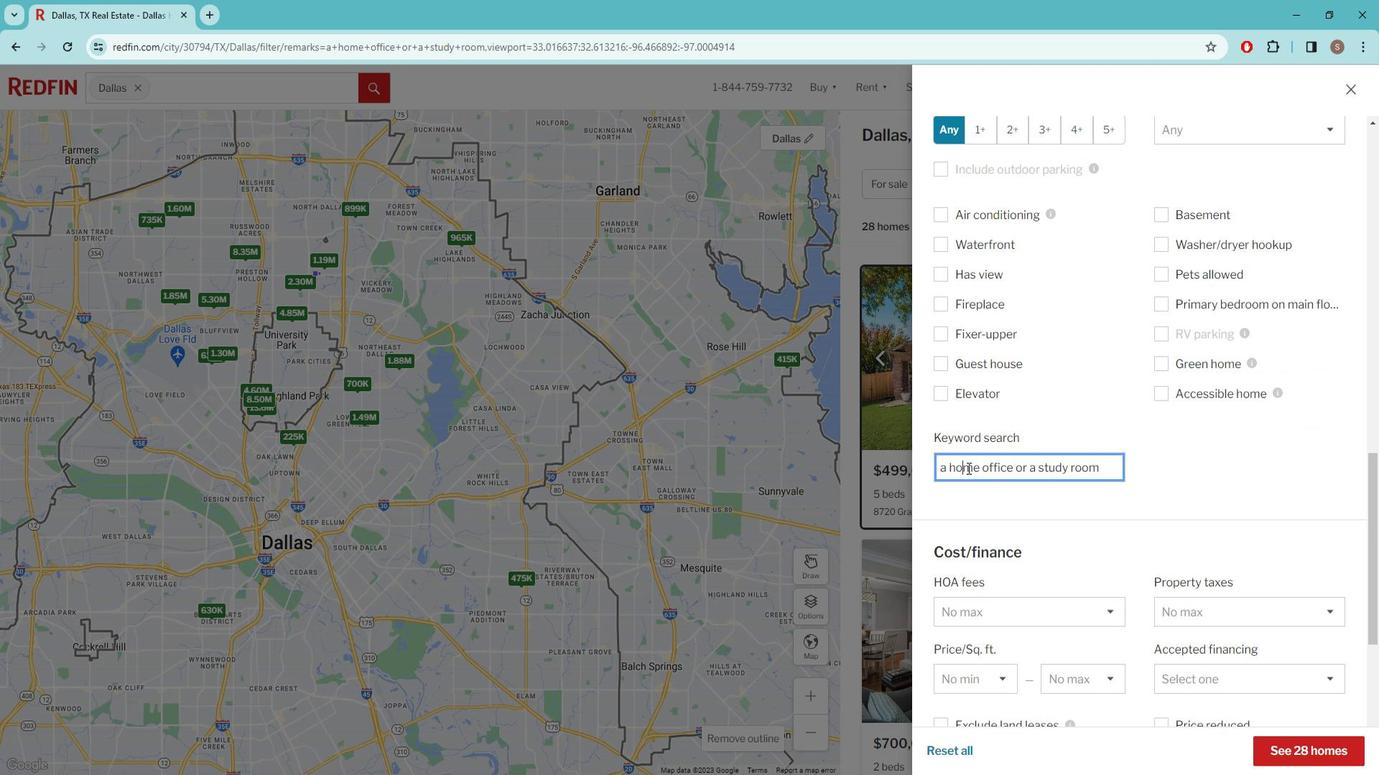 
Action: Mouse pressed left at (976, 460)
Screenshot: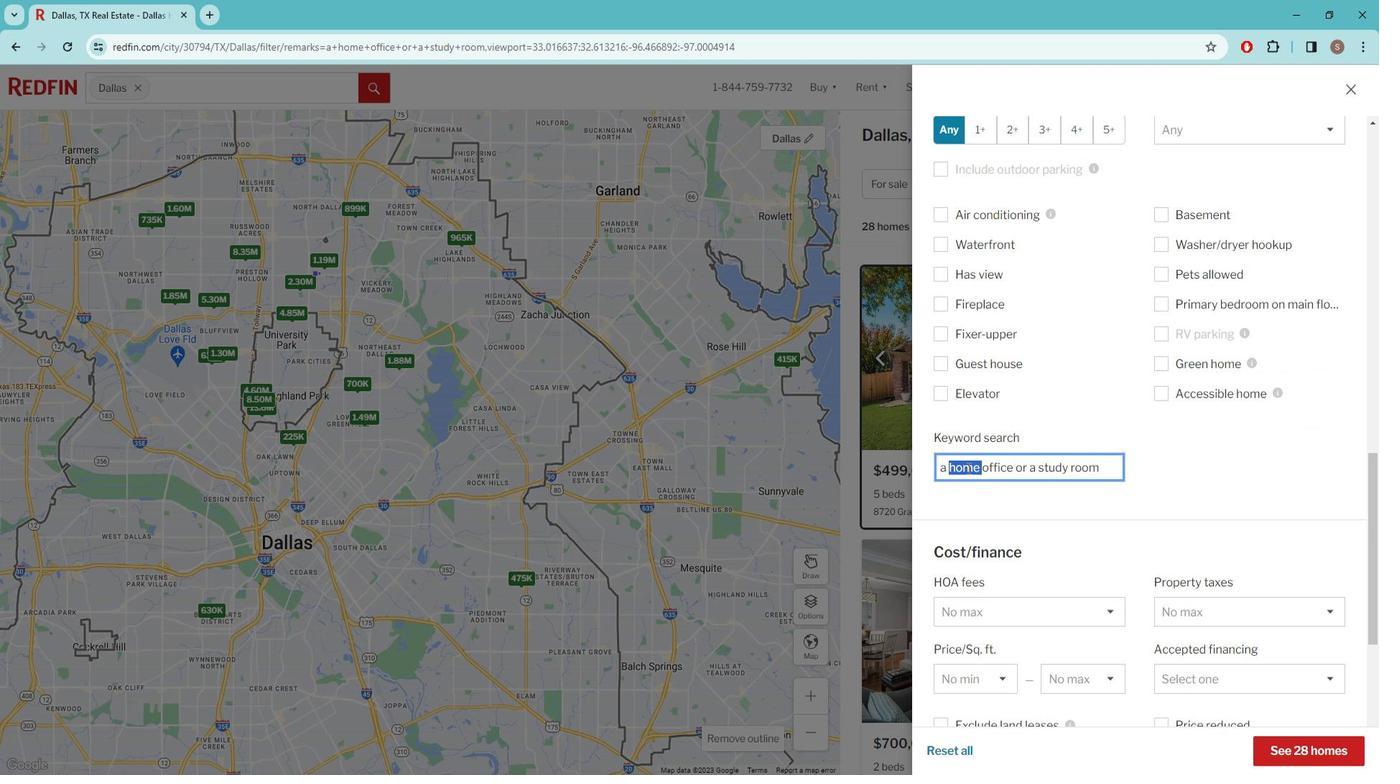 
Action: Key pressed <Key.delete>LUSH<Key.space>GARDEN<Key.space>AND<Key.space>OUTDOOR<Key.space>ENTERTAINM,<Key.backspace>ENT<Key.space>SPCAE<Key.backspace><Key.backspace><Key.backspace>ACES
Screenshot: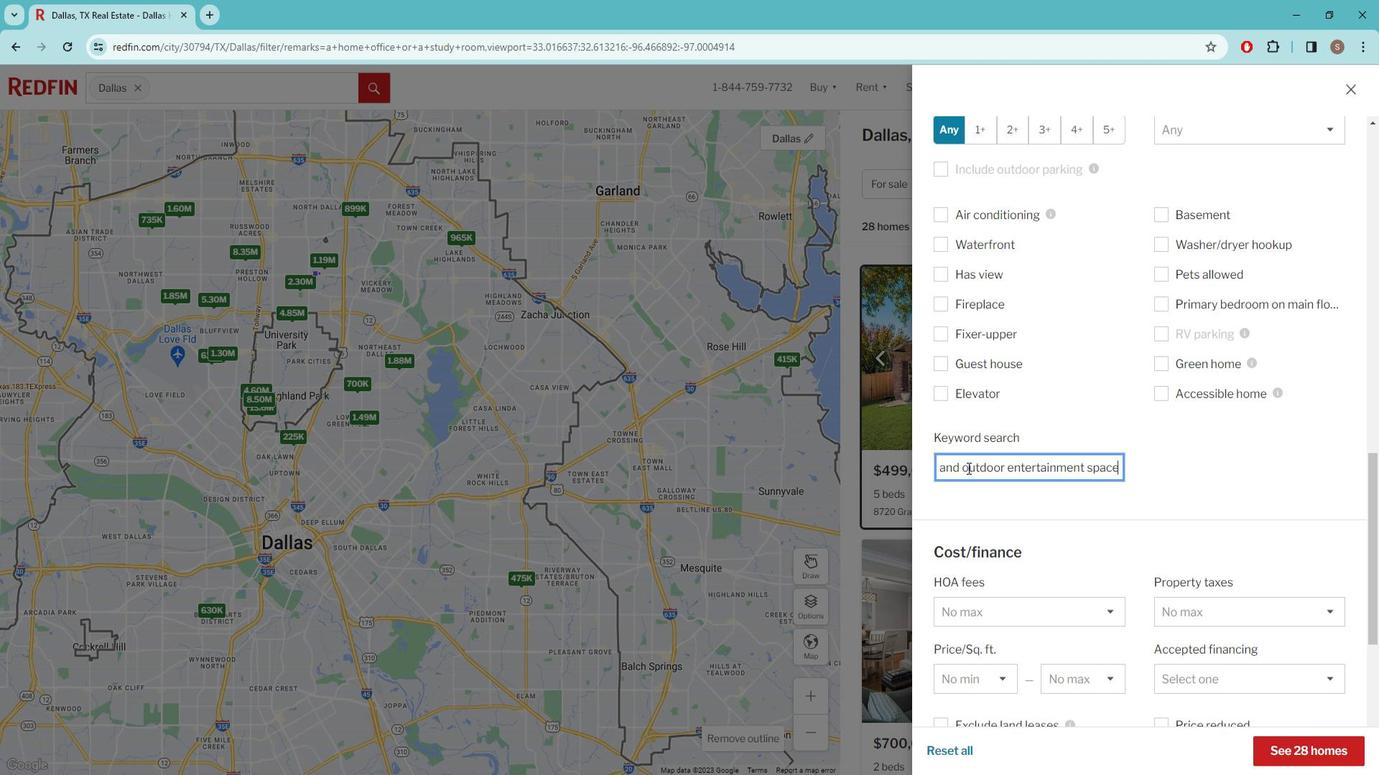 
Action: Mouse moved to (1004, 491)
Screenshot: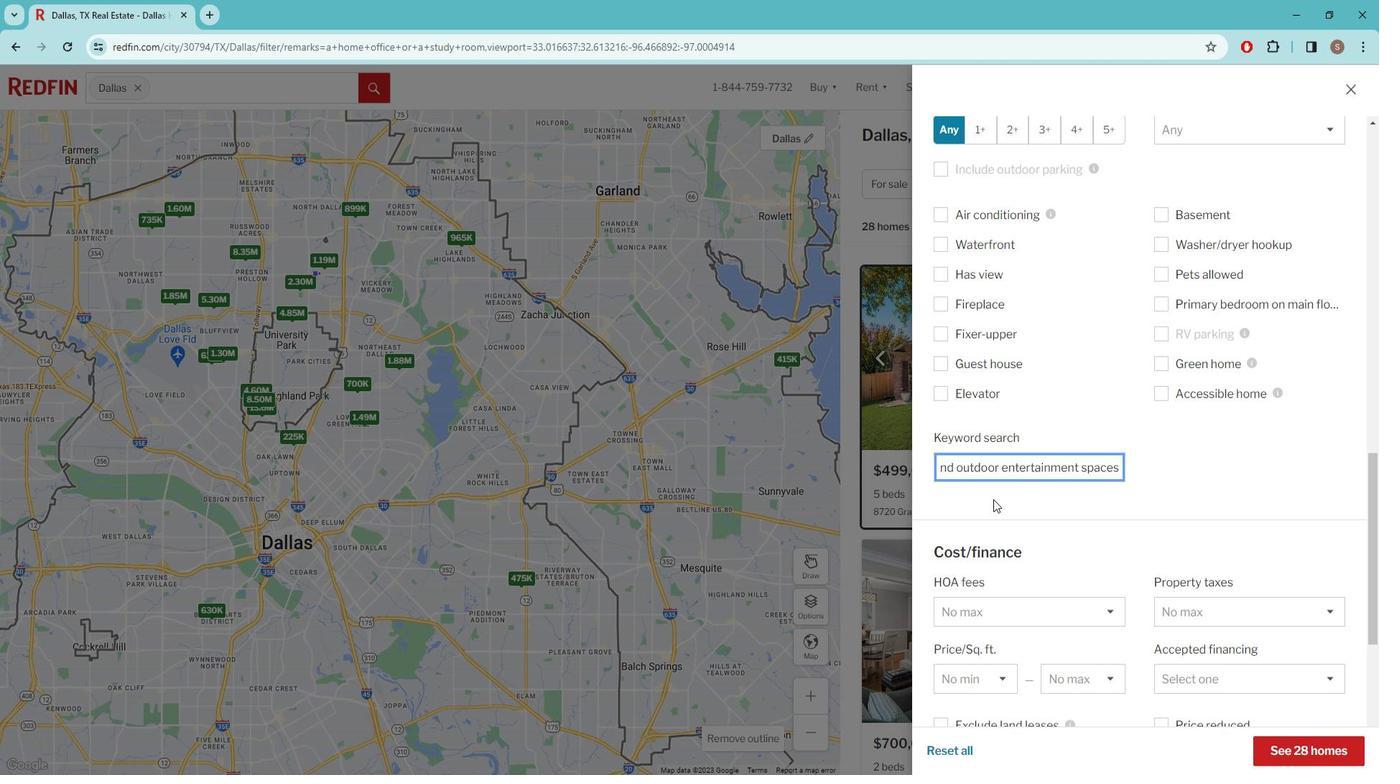 
Action: Key pressed <Key.space>
Screenshot: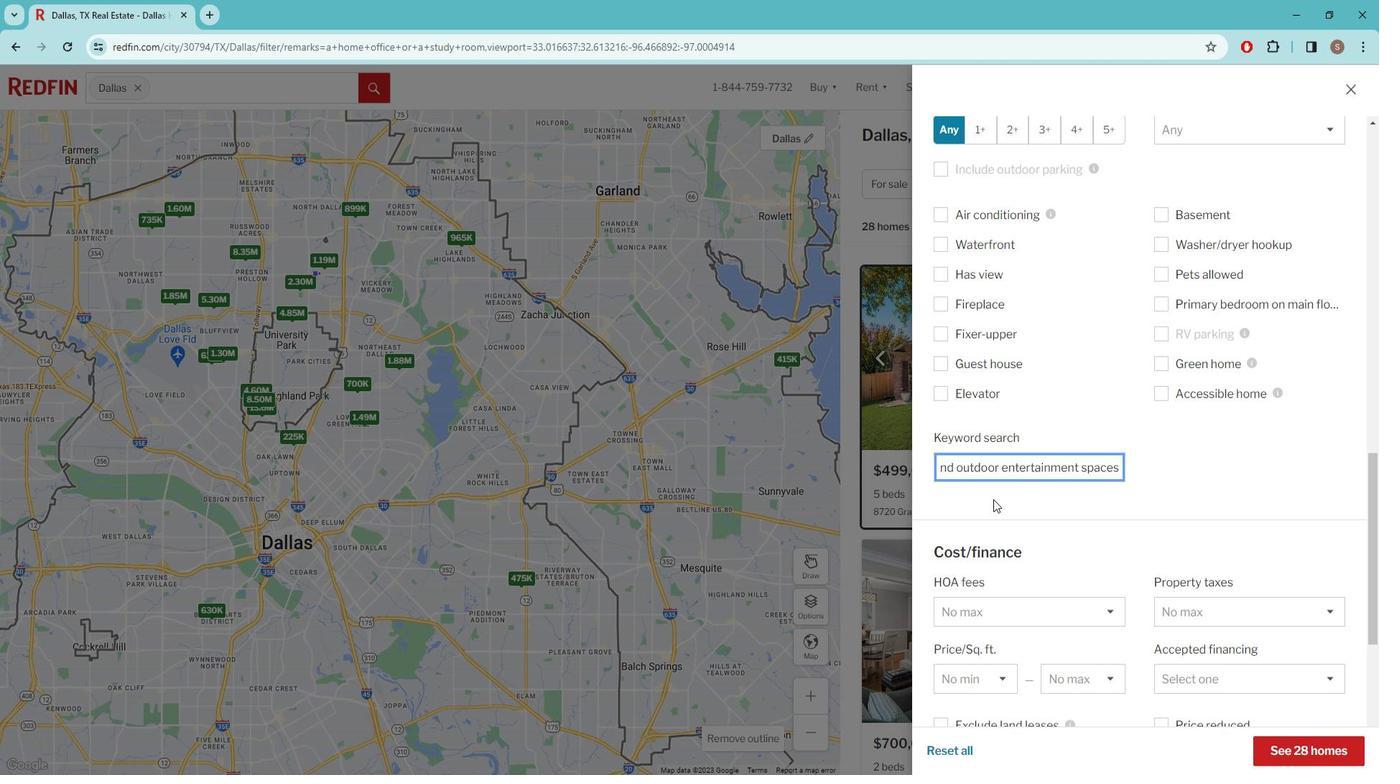 
Action: Mouse moved to (1006, 491)
Screenshot: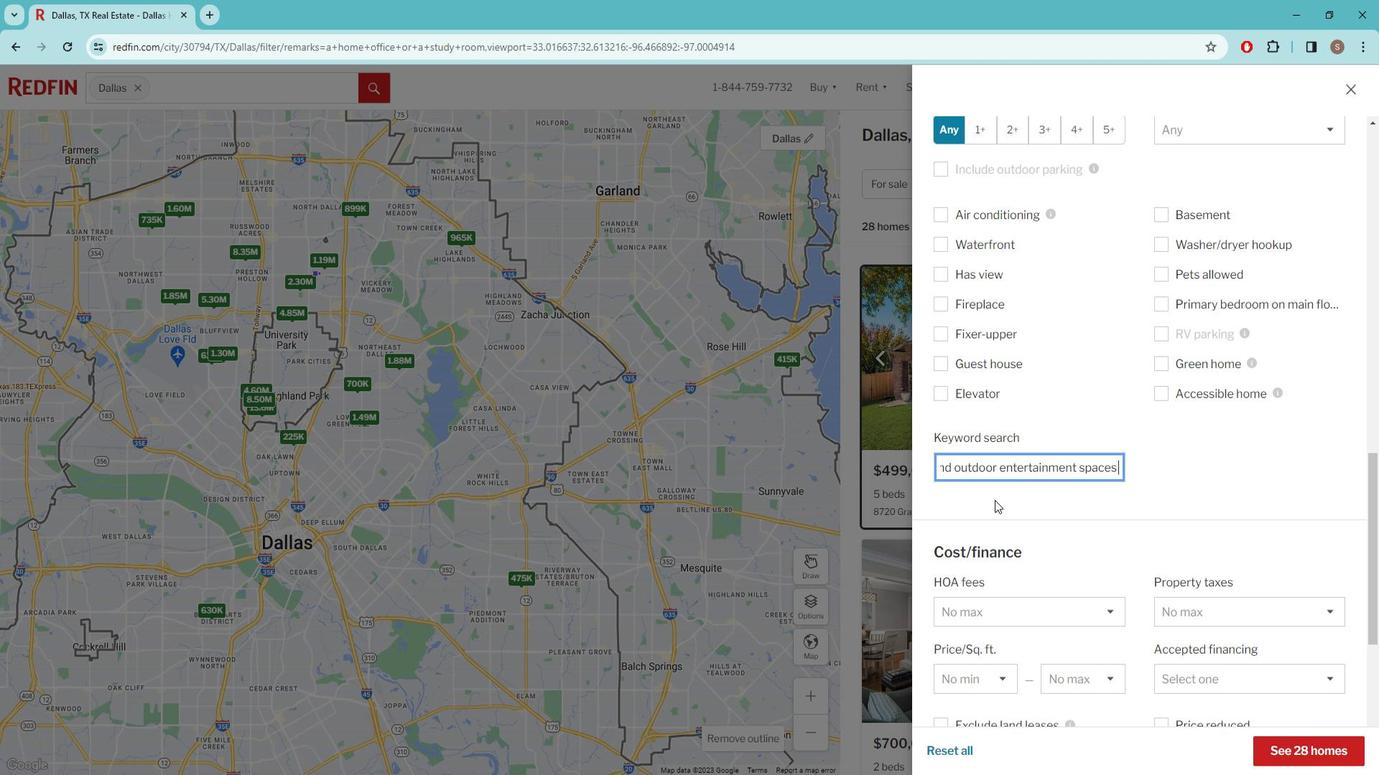 
Action: Mouse scrolled (1006, 490) with delta (0, 0)
Screenshot: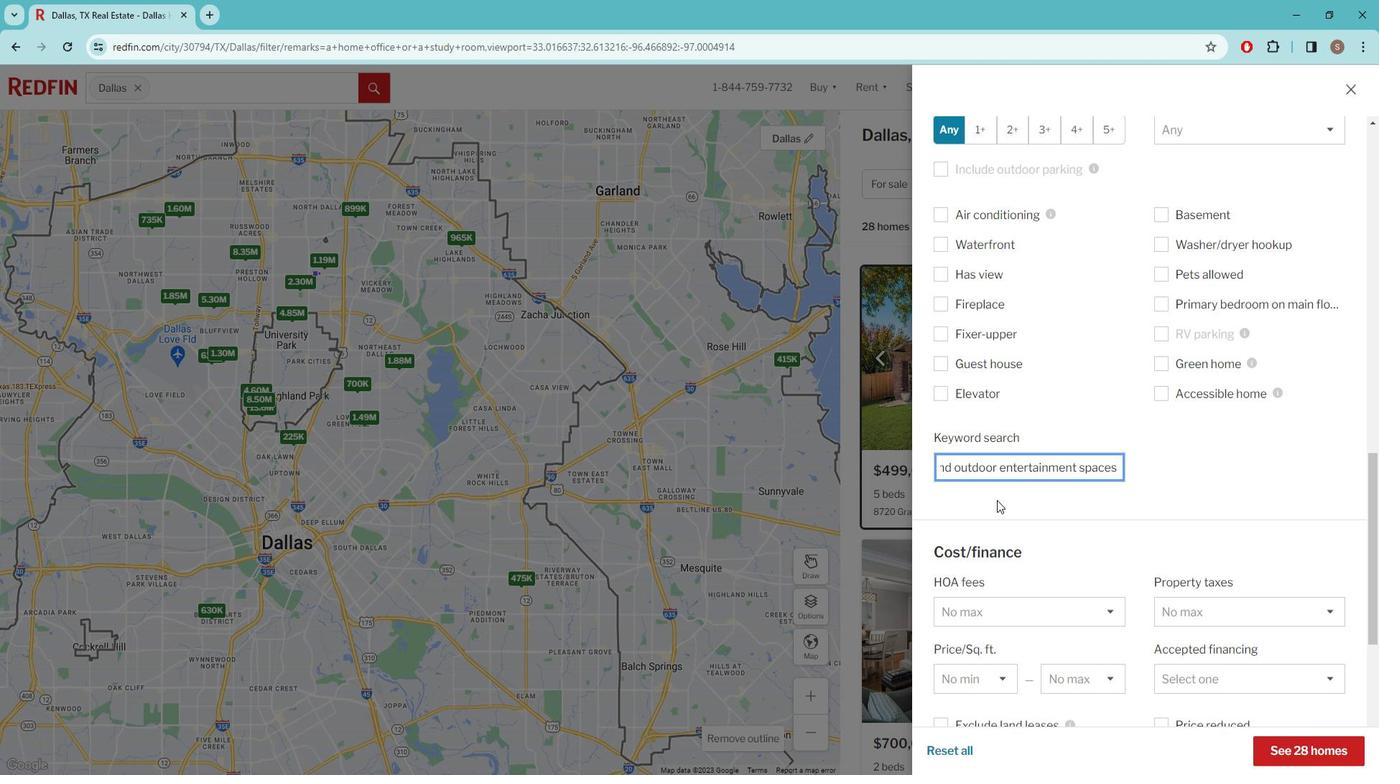 
Action: Mouse scrolled (1006, 490) with delta (0, 0)
Screenshot: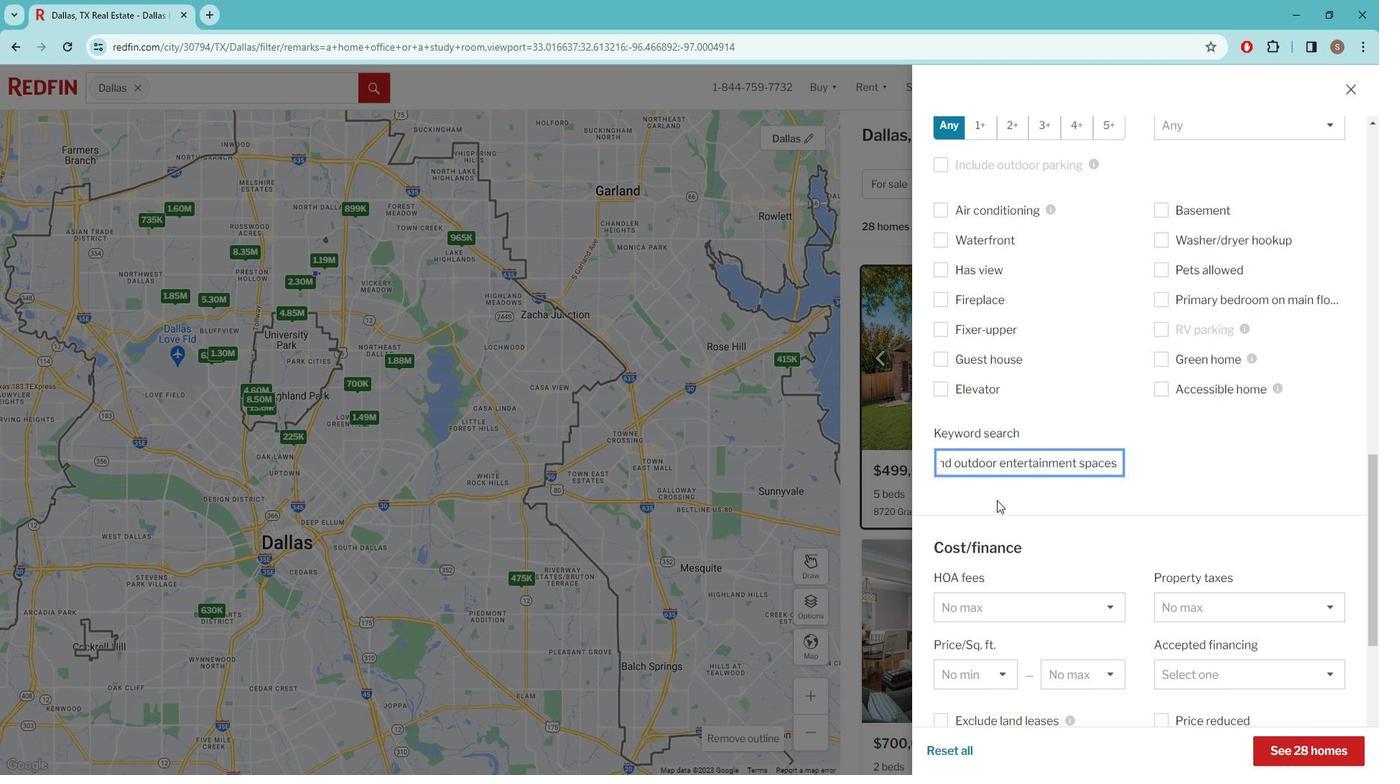 
Action: Mouse scrolled (1006, 490) with delta (0, 0)
Screenshot: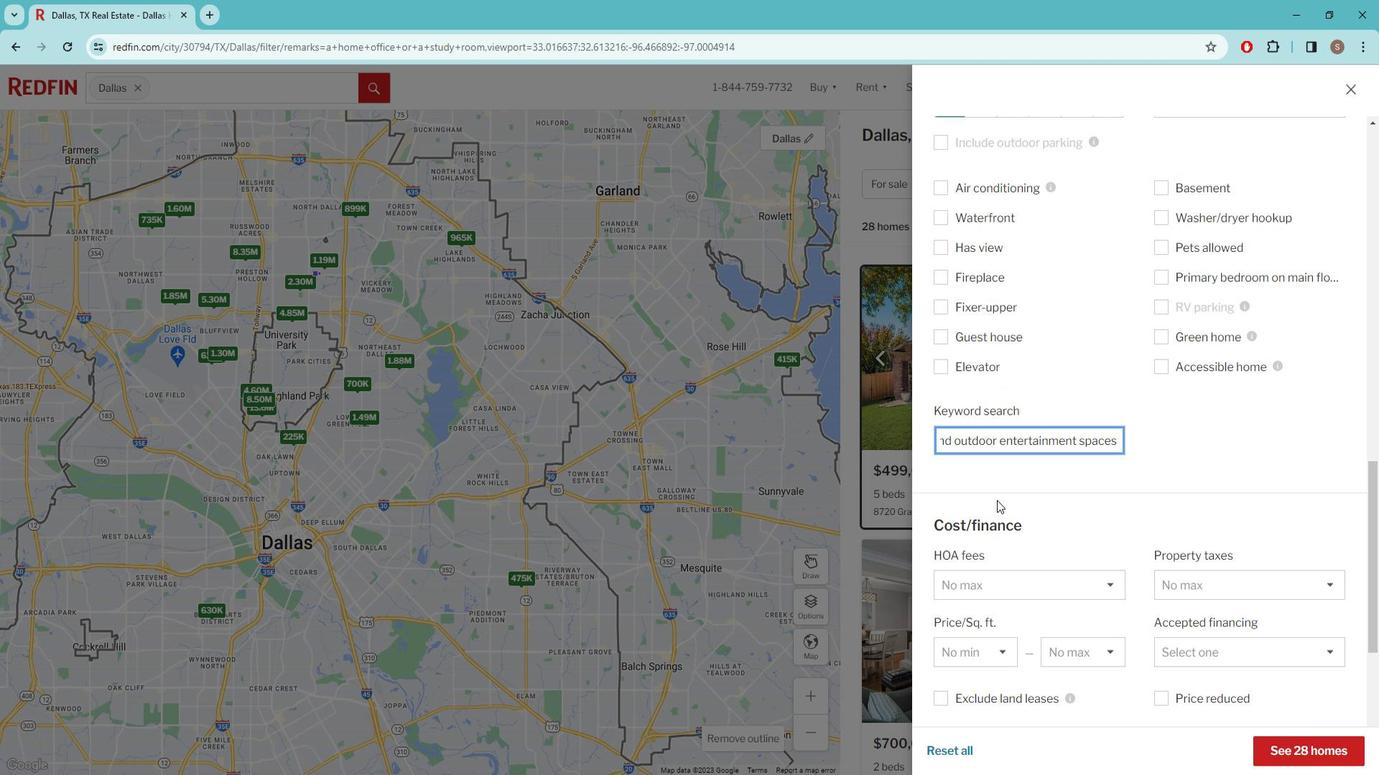 
Action: Mouse scrolled (1006, 490) with delta (0, 0)
Screenshot: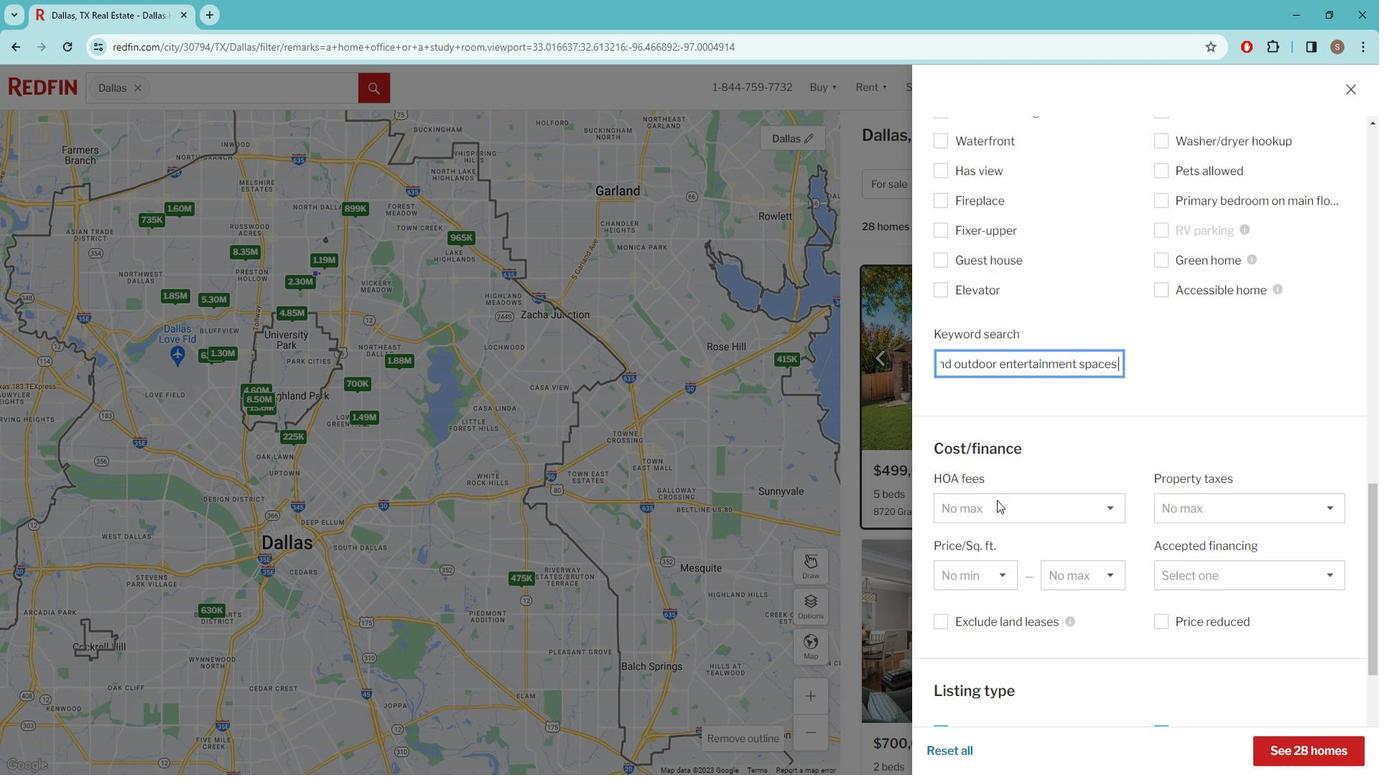 
Action: Mouse scrolled (1006, 490) with delta (0, 0)
Screenshot: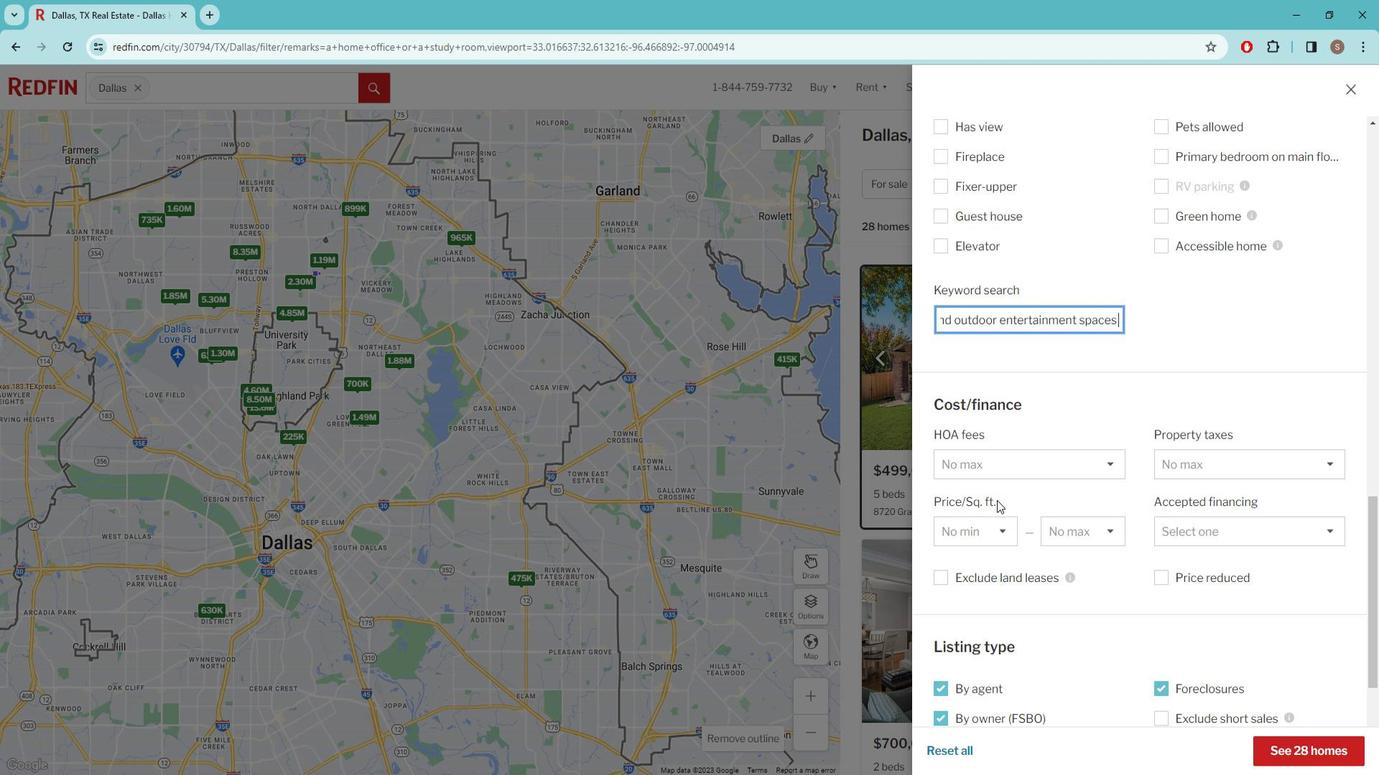 
Action: Mouse moved to (1007, 492)
Screenshot: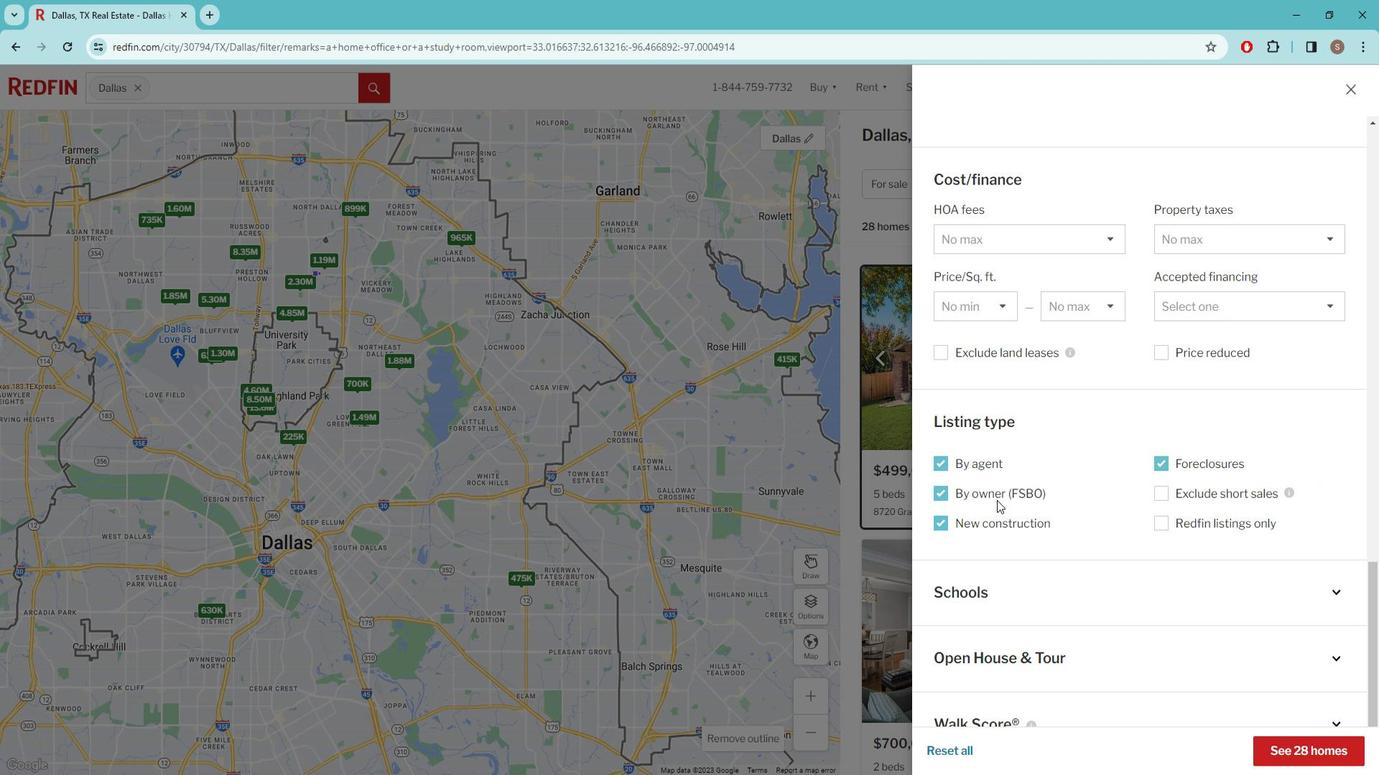 
Action: Mouse scrolled (1007, 491) with delta (0, 0)
Screenshot: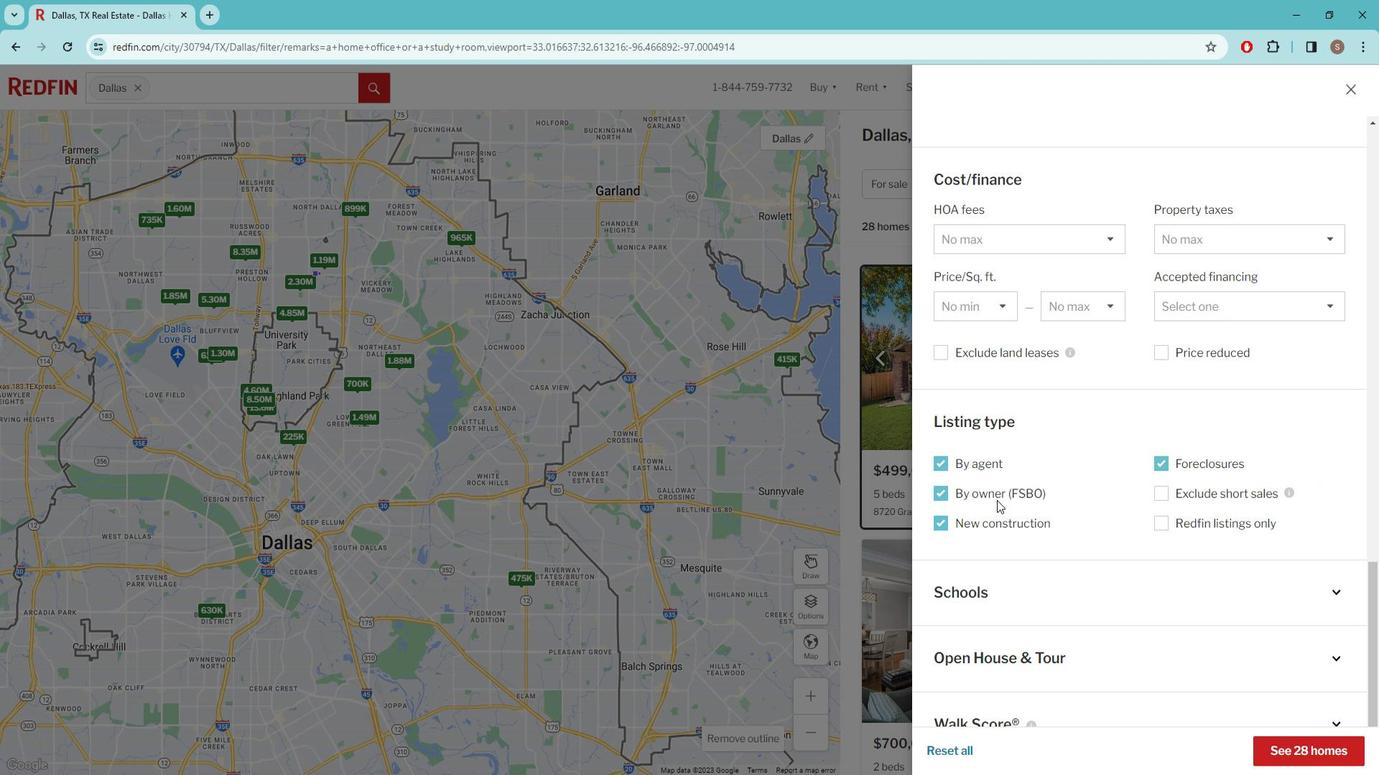 
Action: Mouse moved to (1007, 493)
Screenshot: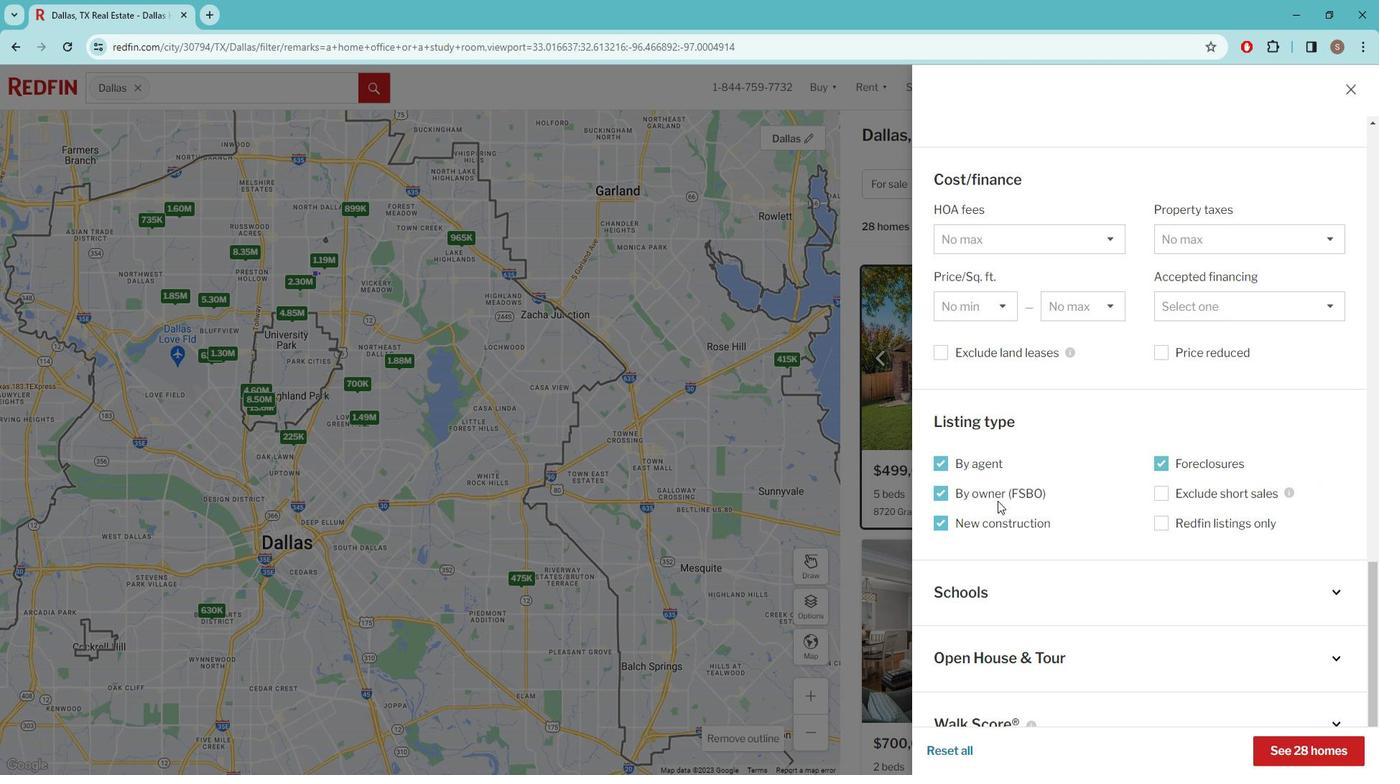 
Action: Mouse scrolled (1007, 492) with delta (0, 0)
Screenshot: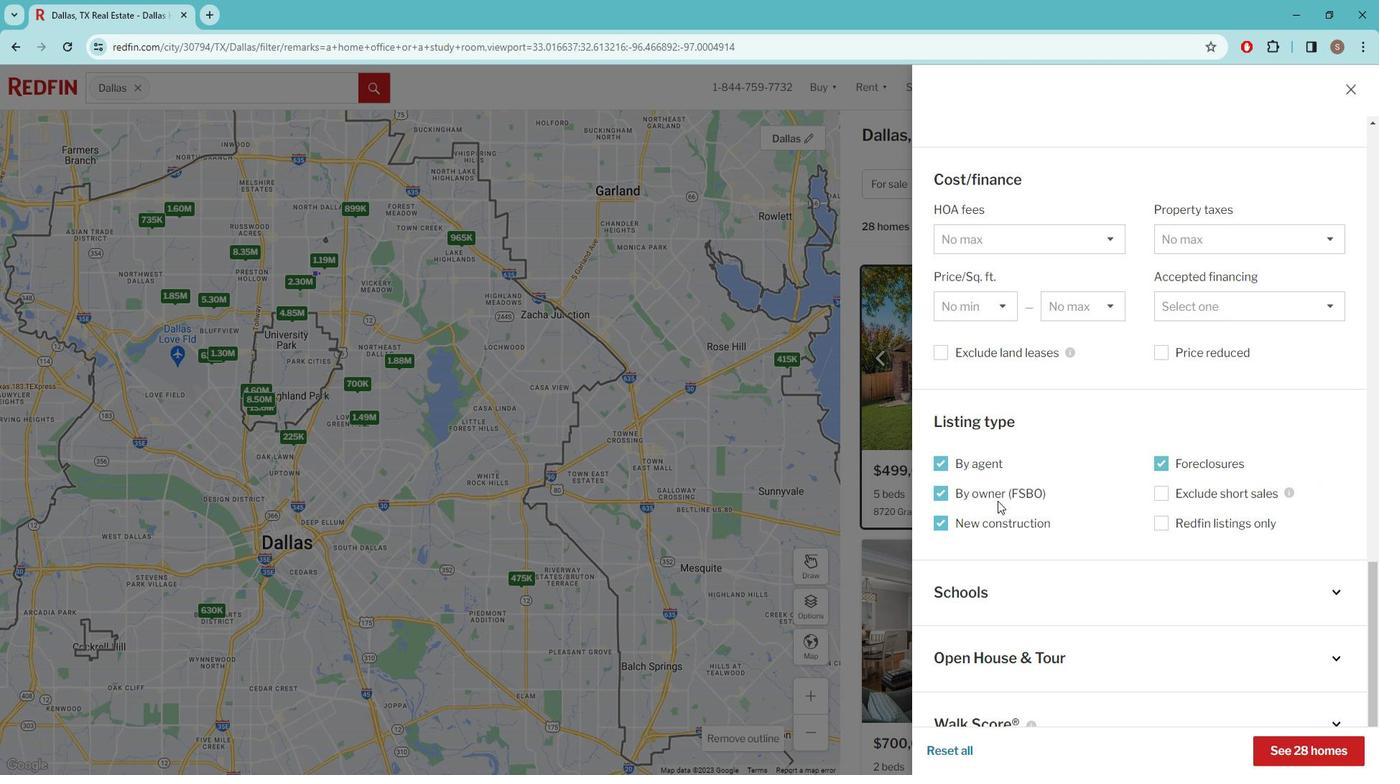 
Action: Mouse moved to (1007, 495)
Screenshot: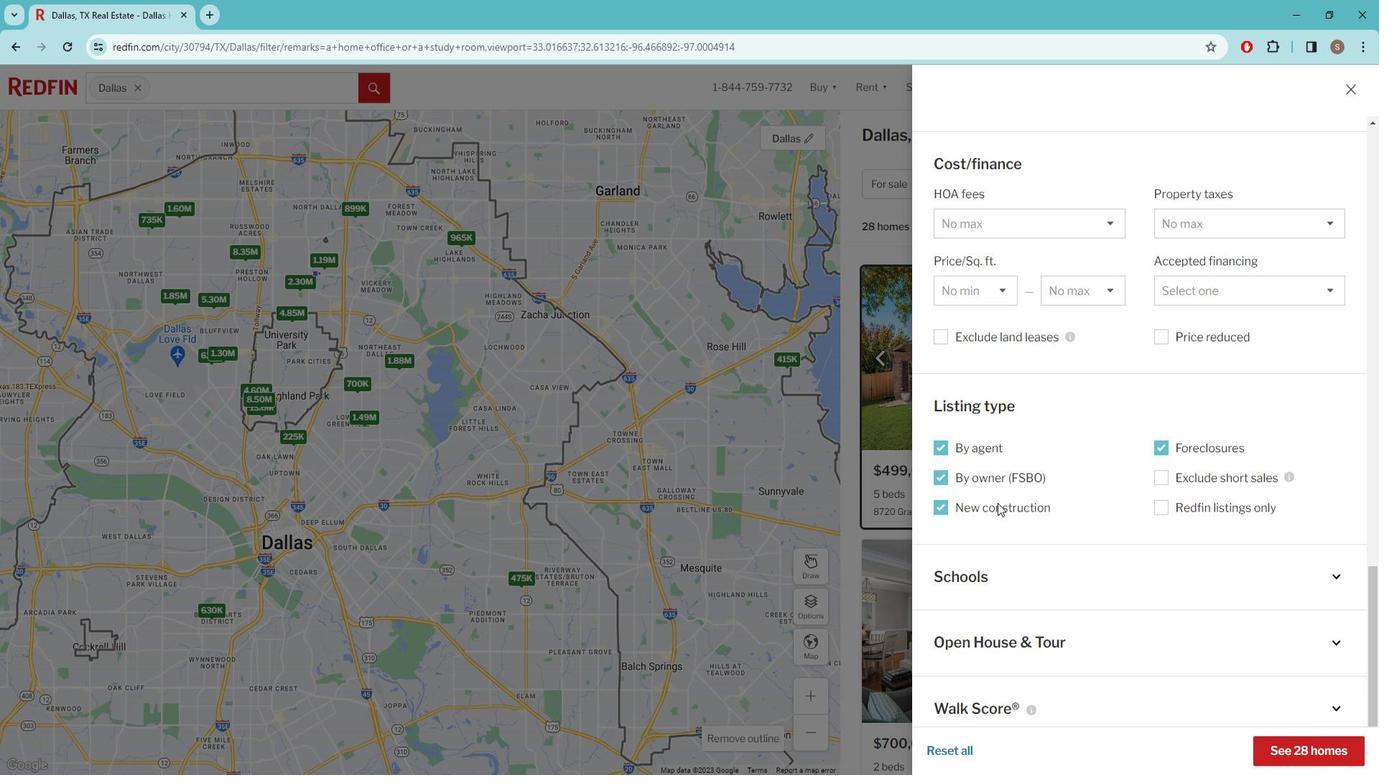 
Action: Mouse scrolled (1007, 494) with delta (0, 0)
Screenshot: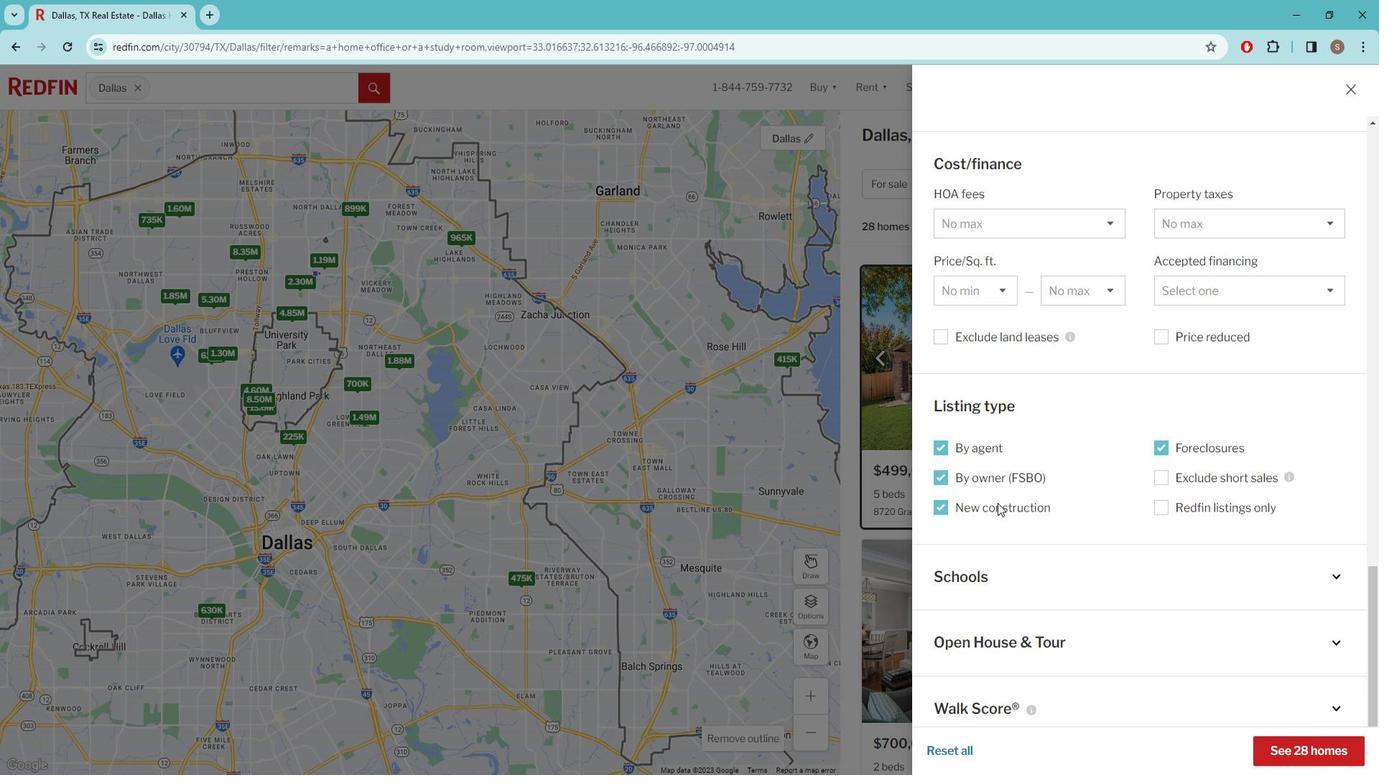 
Action: Mouse moved to (1010, 502)
Screenshot: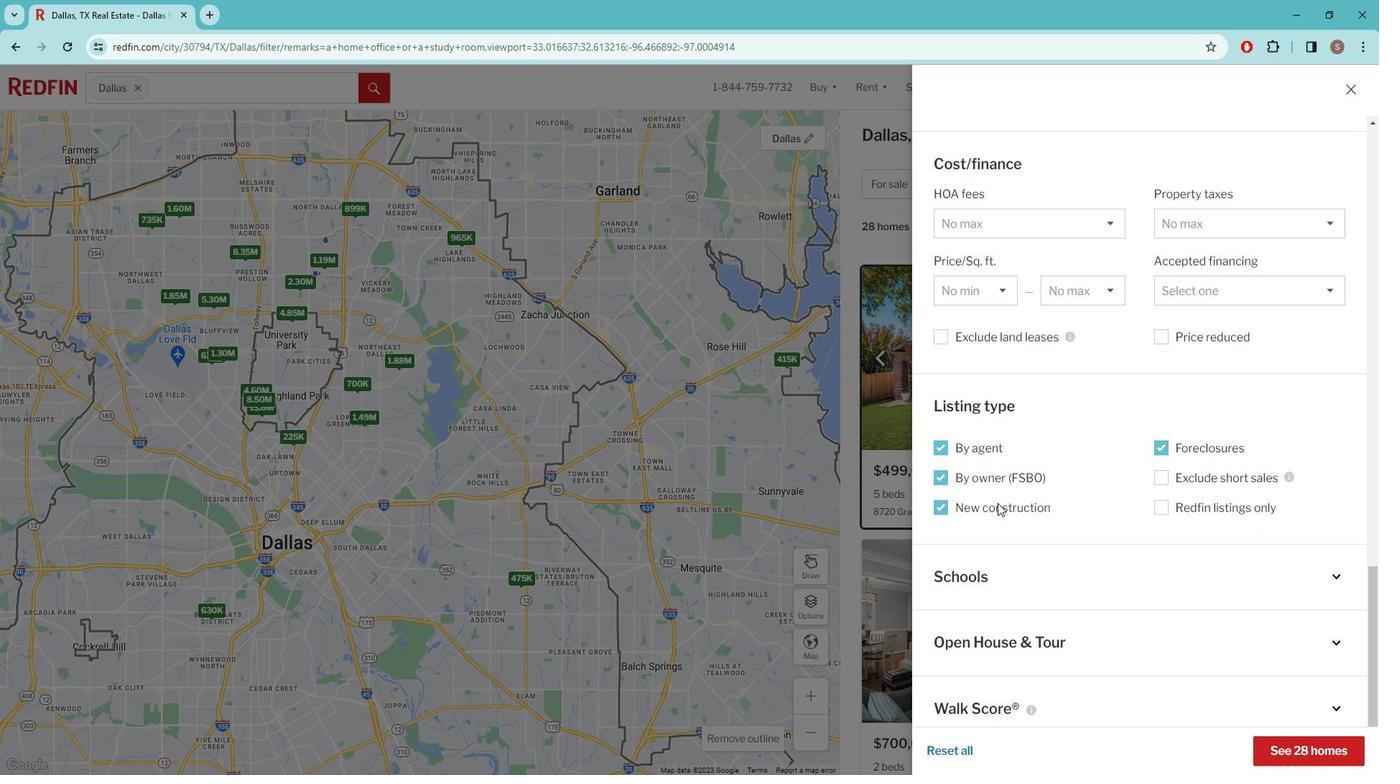 
Action: Mouse scrolled (1010, 502) with delta (0, 0)
Screenshot: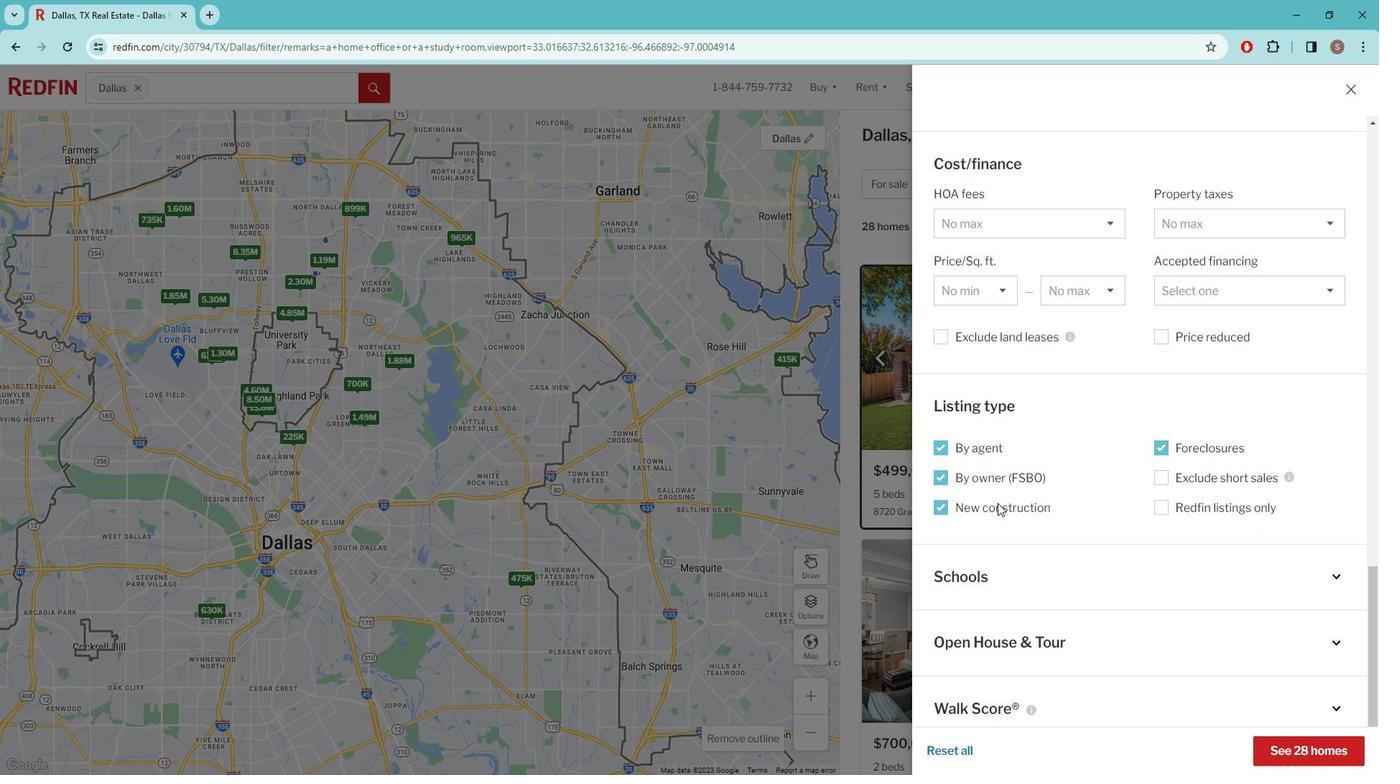 
Action: Mouse moved to (1011, 505)
Screenshot: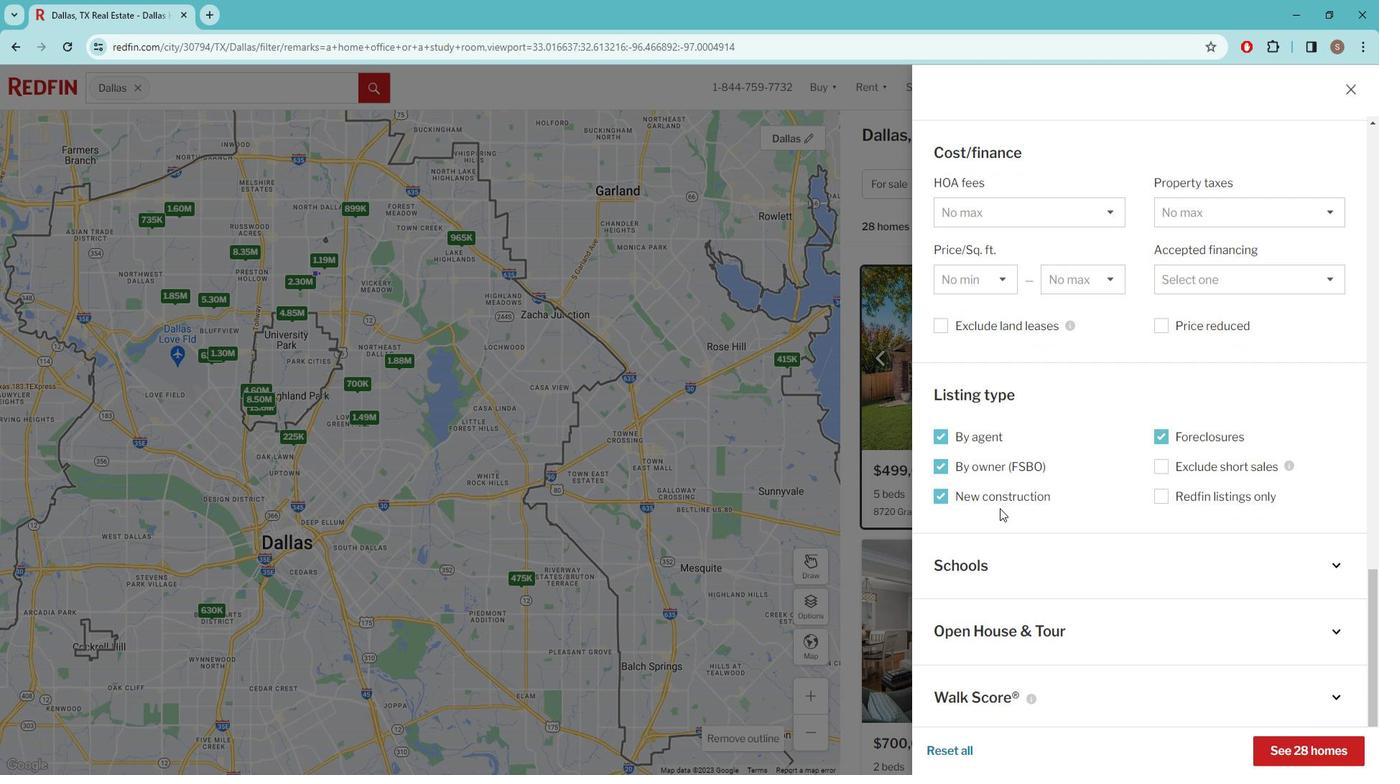 
Action: Mouse scrolled (1011, 505) with delta (0, 0)
Screenshot: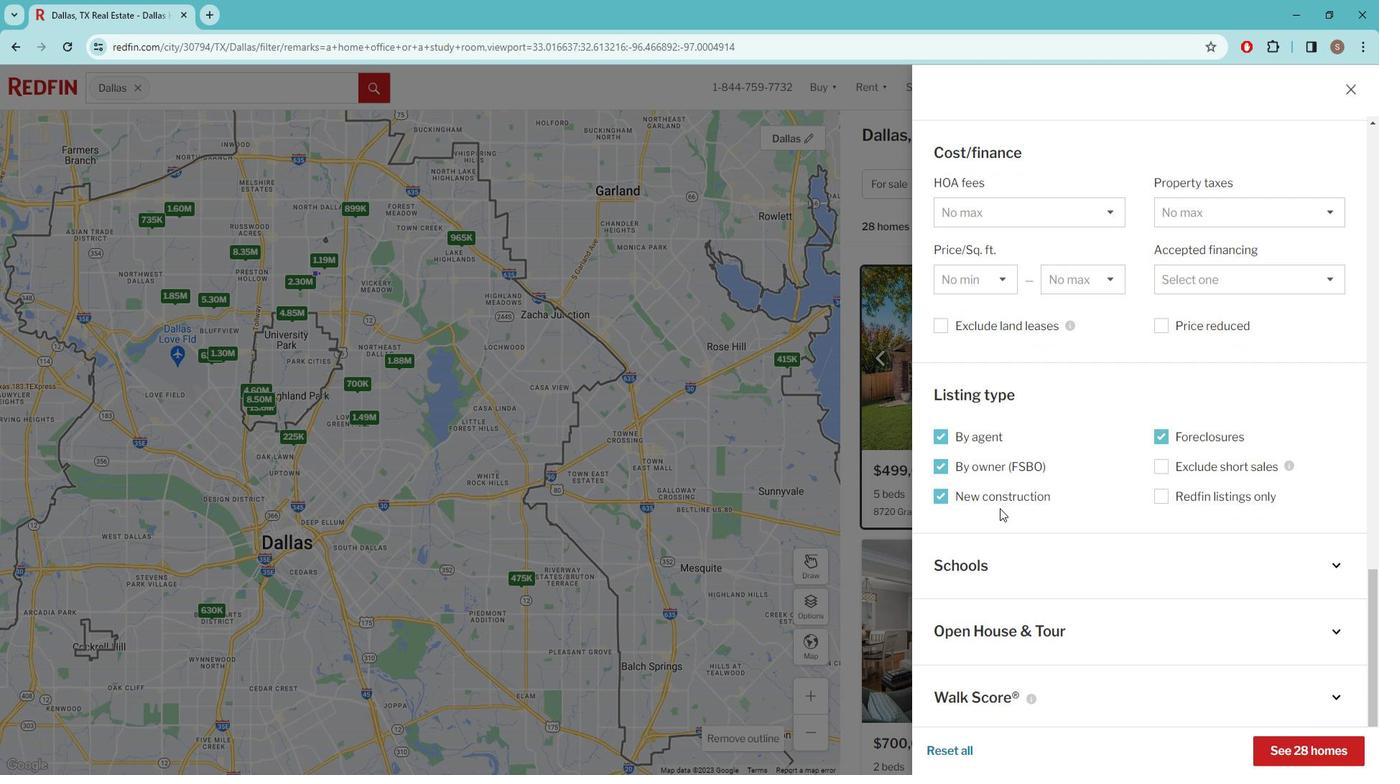 
Action: Mouse moved to (1012, 511)
Screenshot: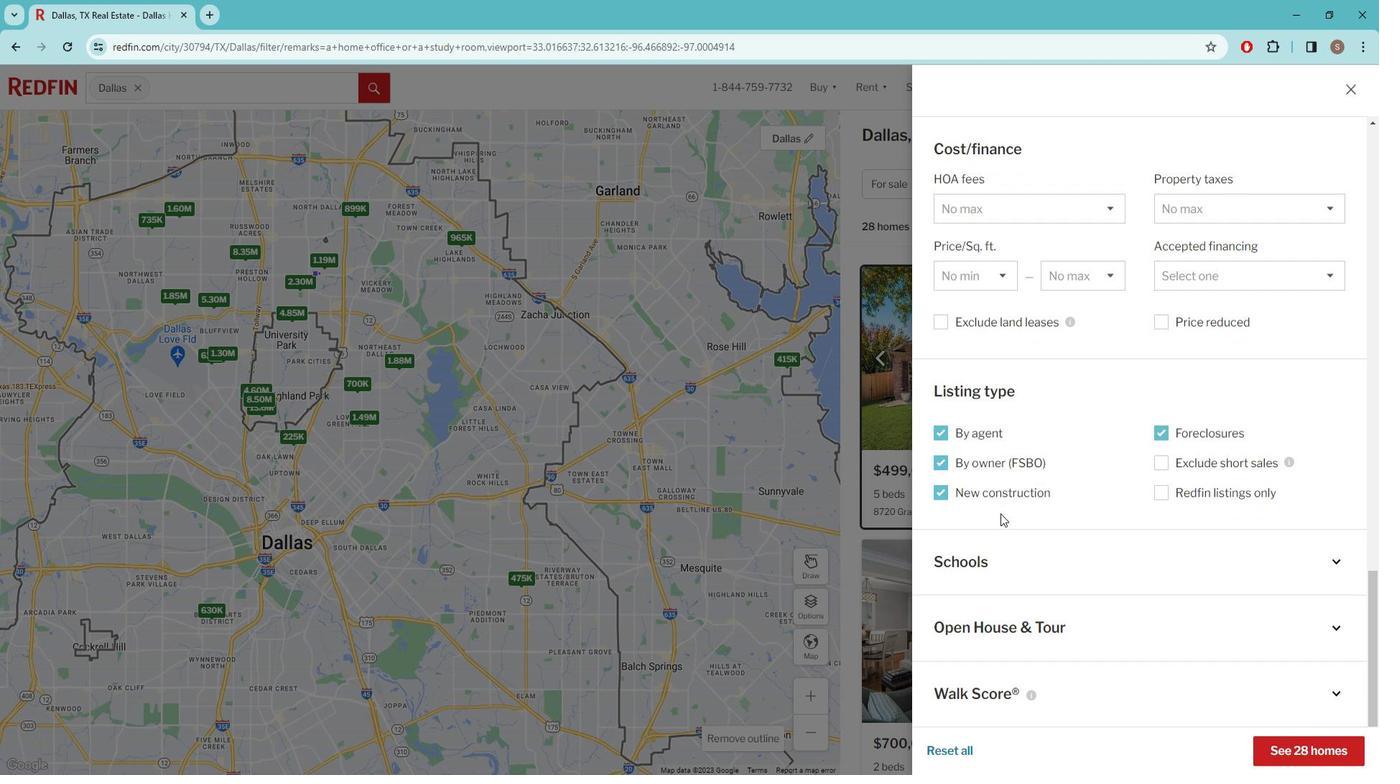 
Action: Mouse scrolled (1012, 510) with delta (0, 0)
Screenshot: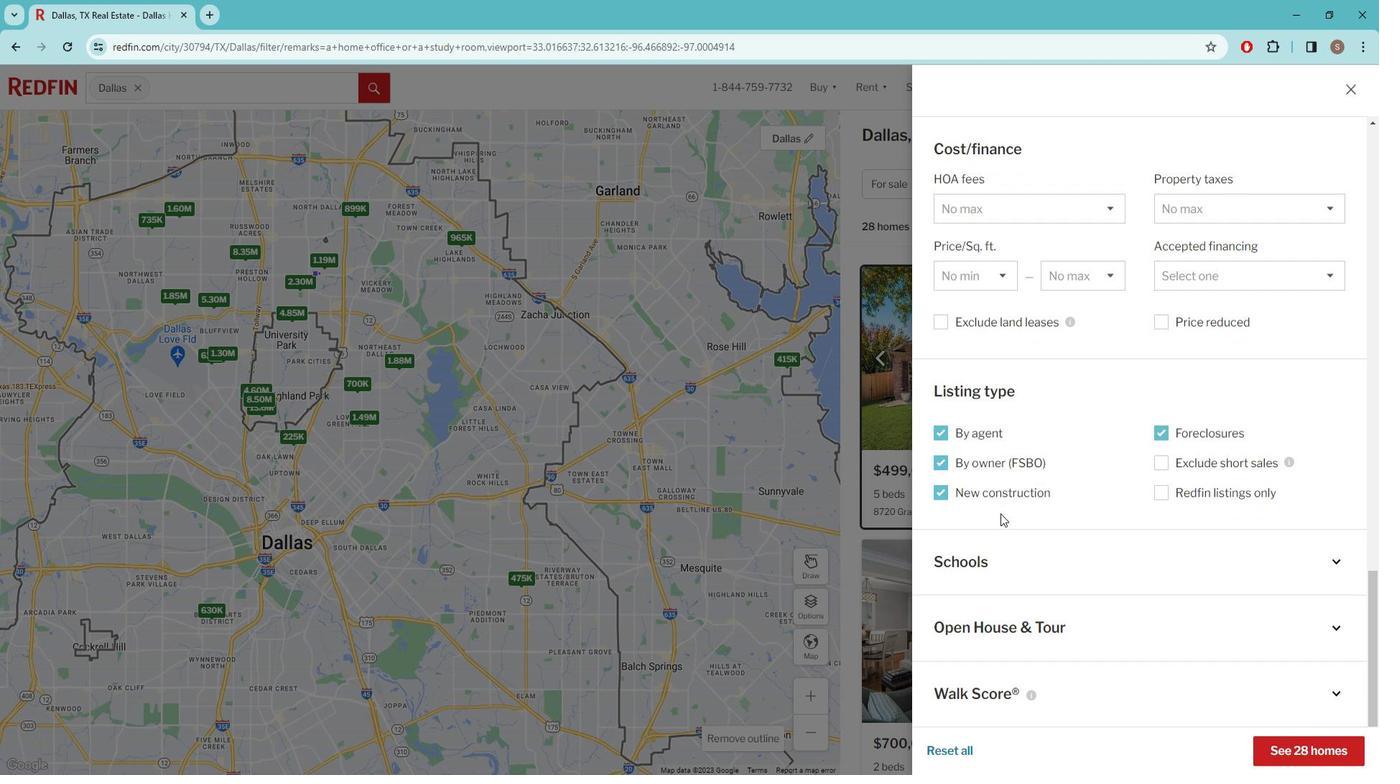 
Action: Mouse moved to (1302, 731)
Screenshot: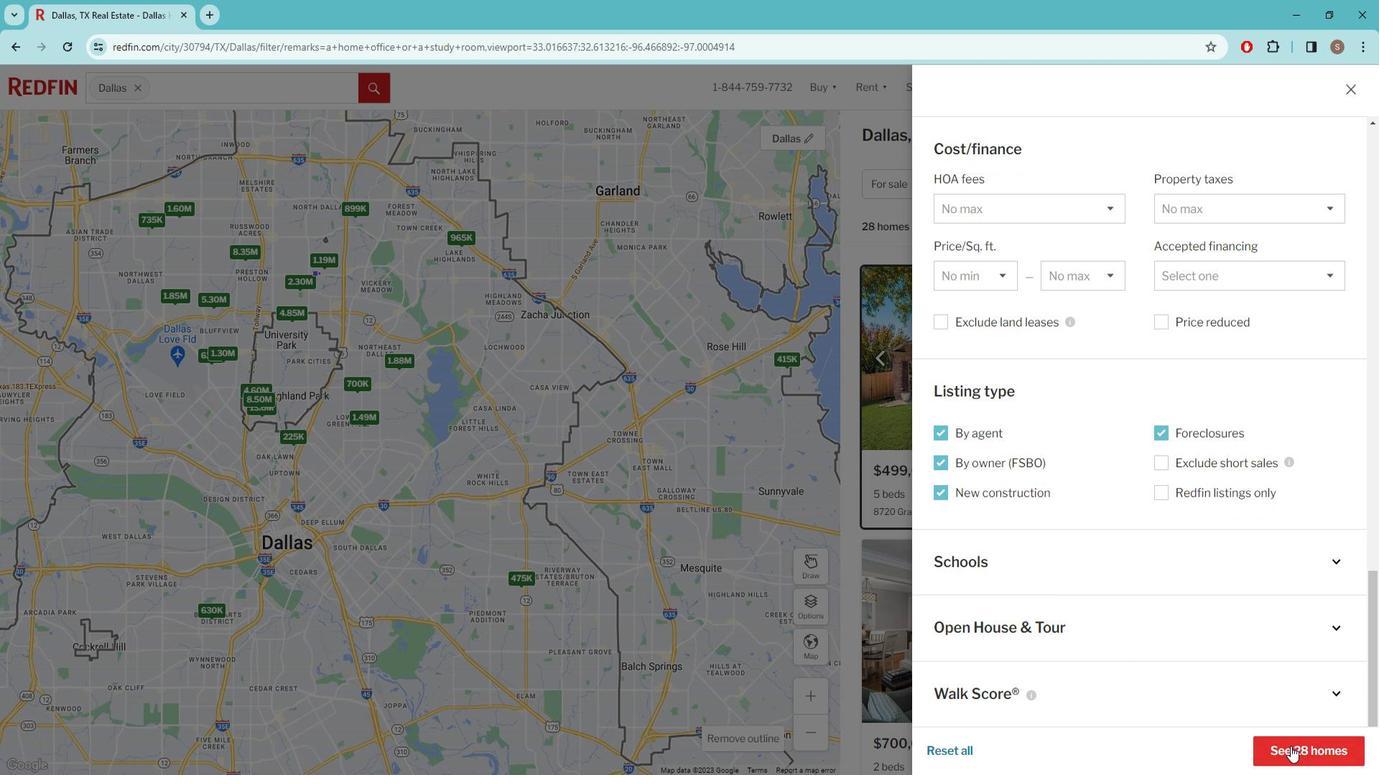 
Action: Mouse pressed left at (1302, 731)
Screenshot: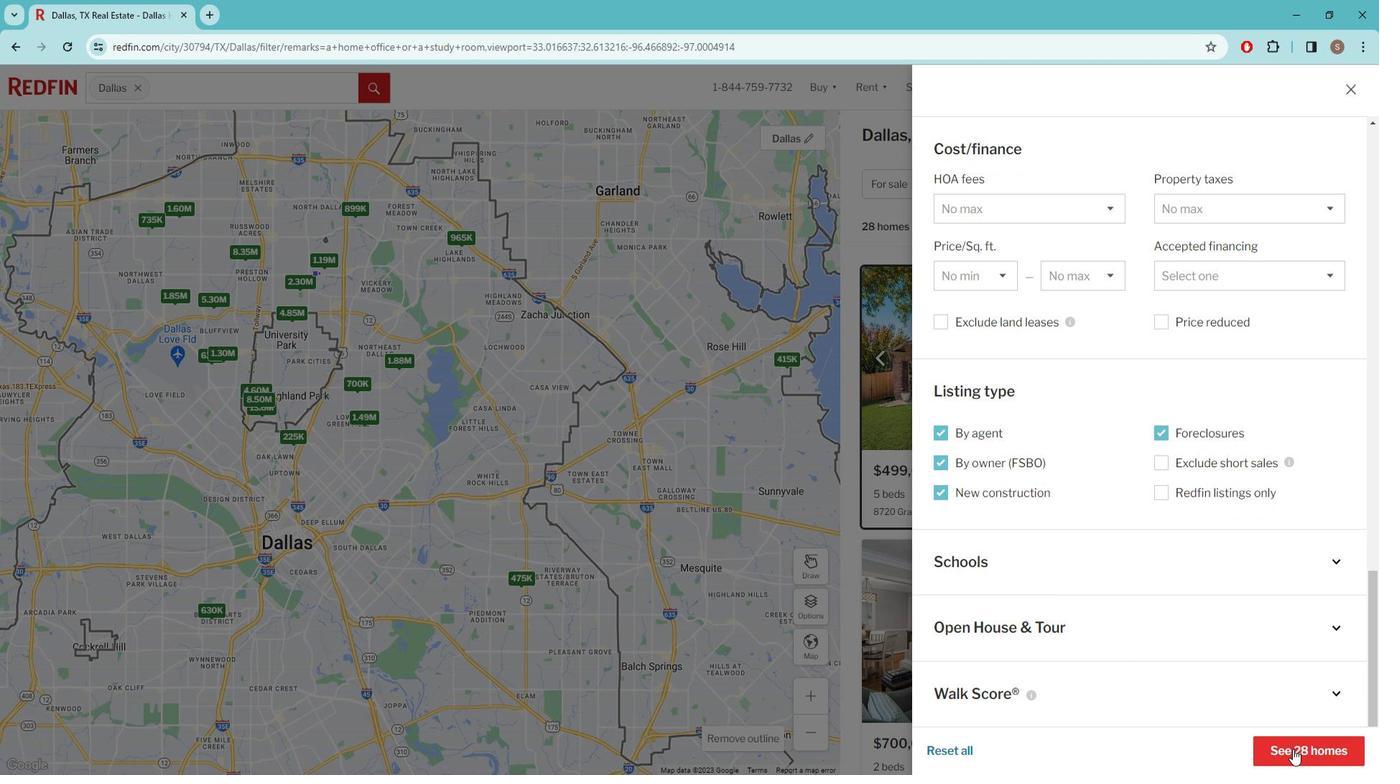 
Action: Mouse moved to (936, 525)
Screenshot: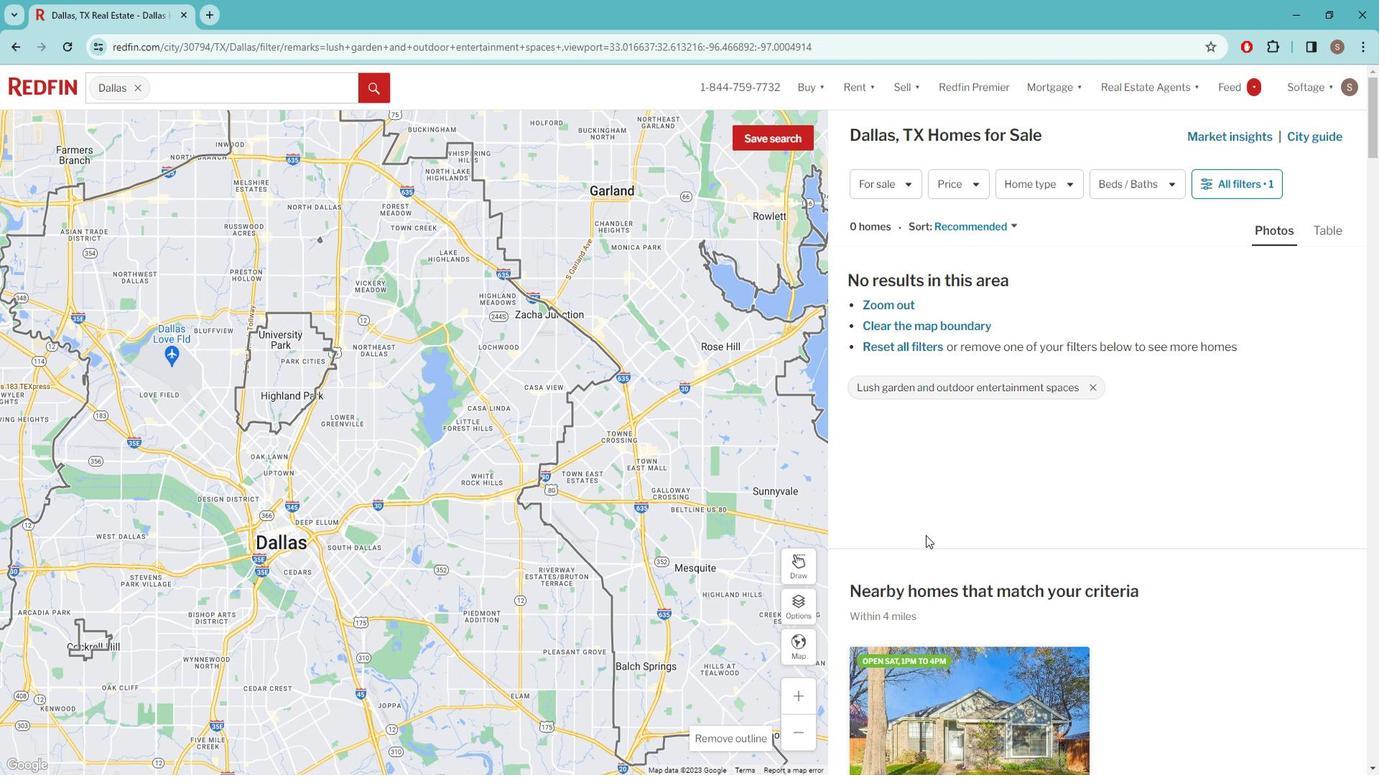 
